 Task: Create a due date automation trigger when advanced on, on the tuesday after a card is due add dates starting in less than 1 days at 11:00 AM.
Action: Mouse moved to (1069, 326)
Screenshot: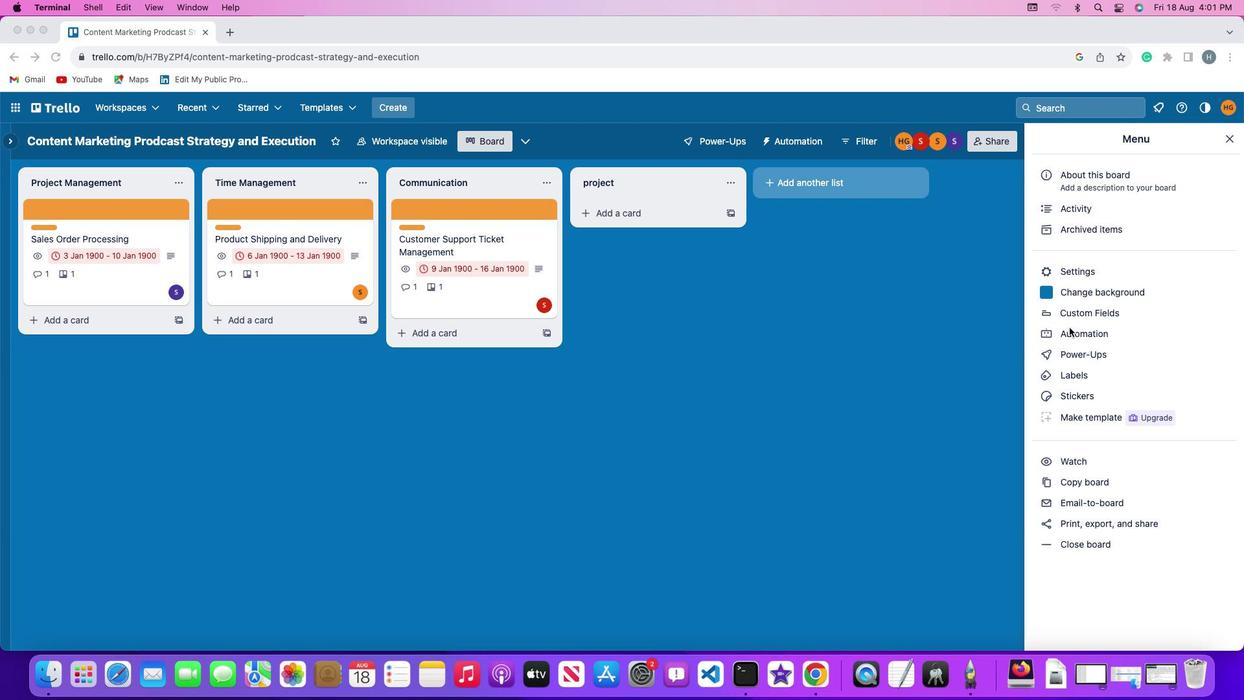 
Action: Mouse pressed left at (1069, 326)
Screenshot: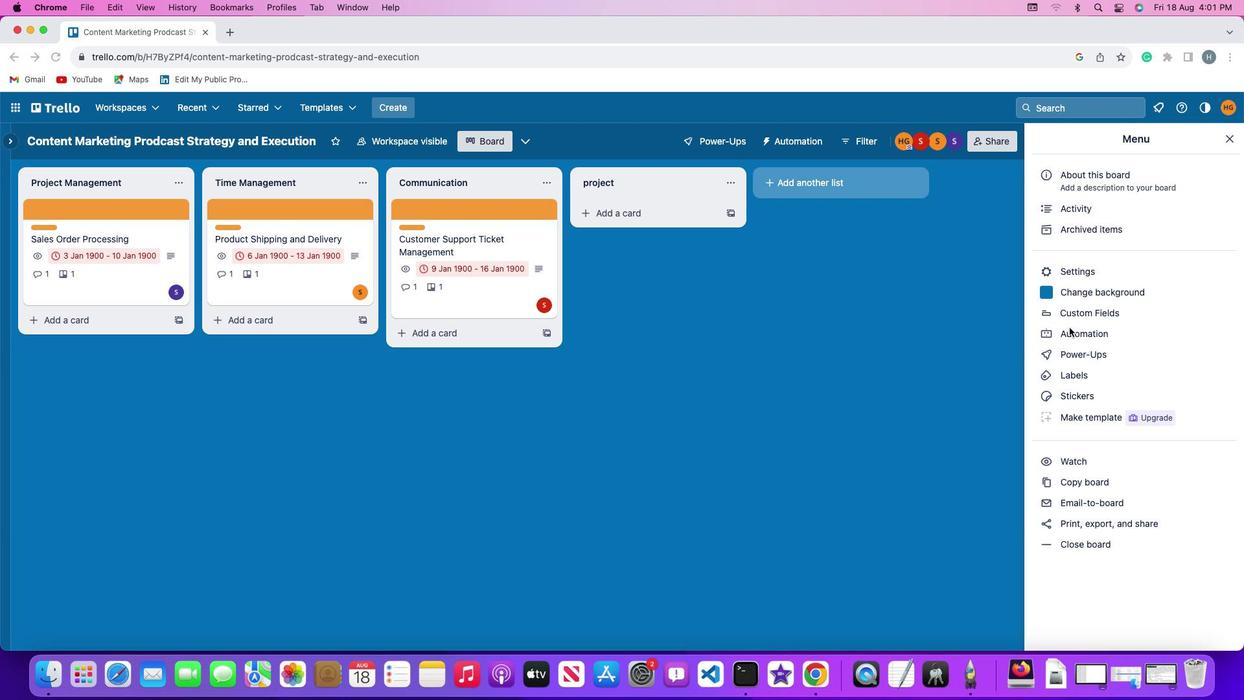 
Action: Mouse pressed left at (1069, 326)
Screenshot: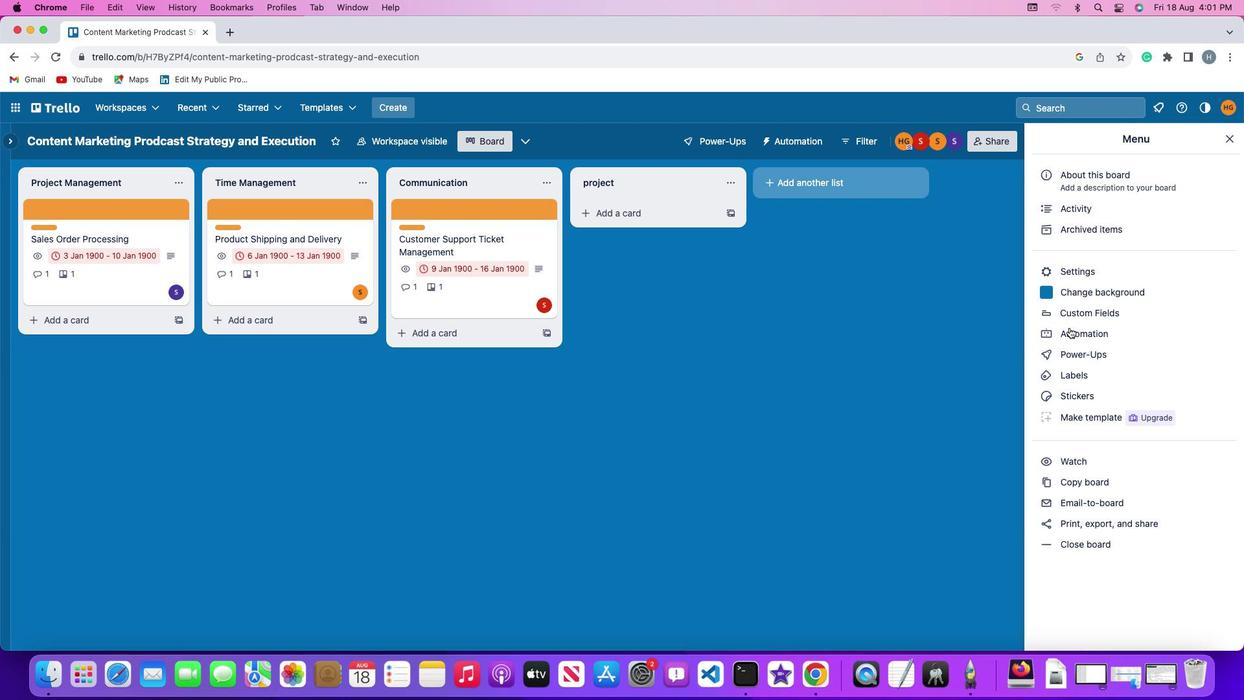
Action: Mouse moved to (66, 306)
Screenshot: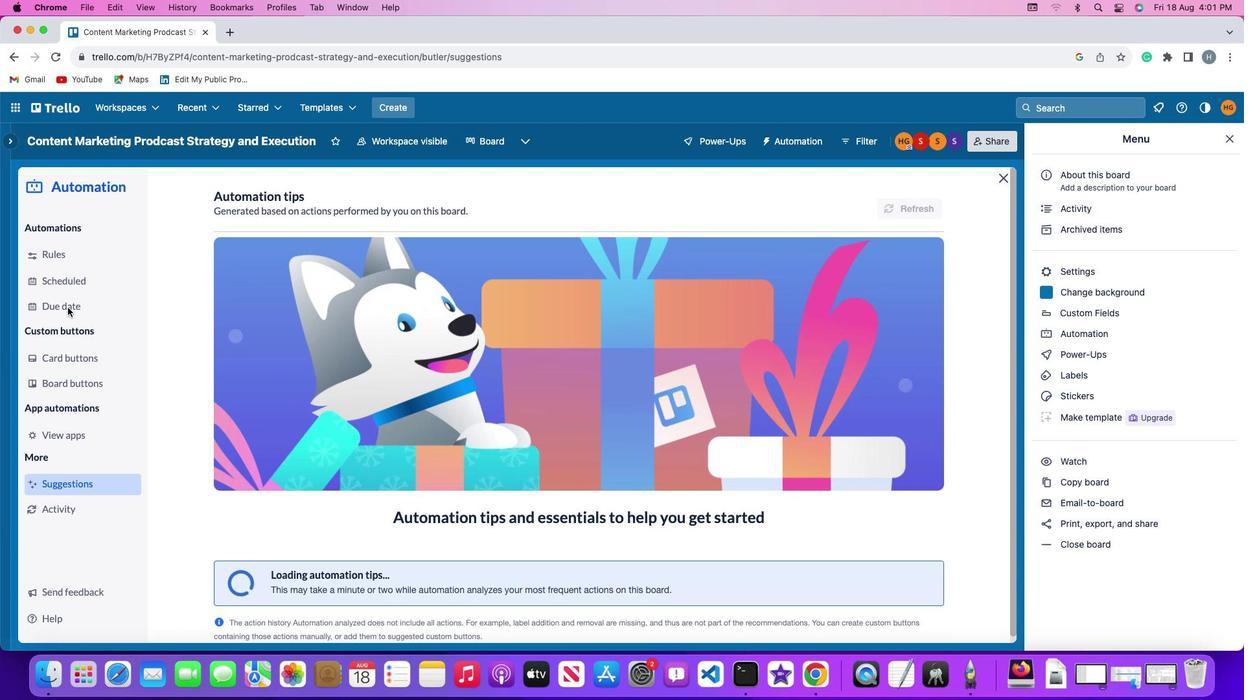 
Action: Mouse pressed left at (66, 306)
Screenshot: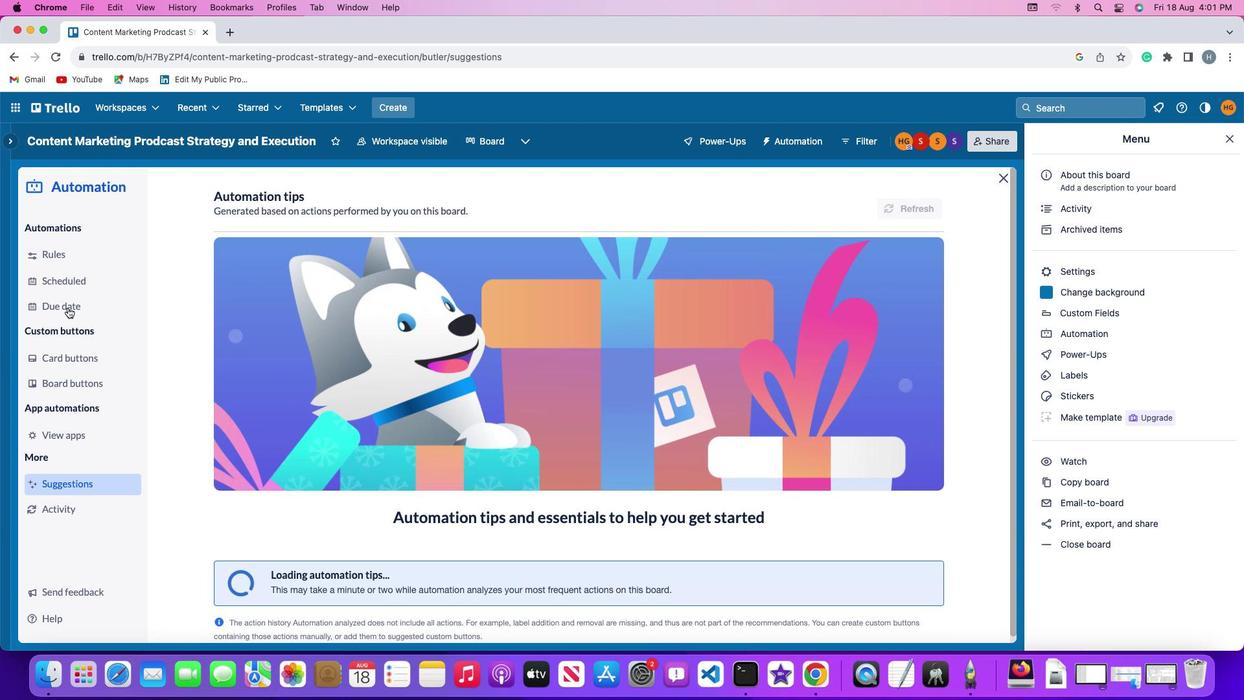
Action: Mouse moved to (863, 198)
Screenshot: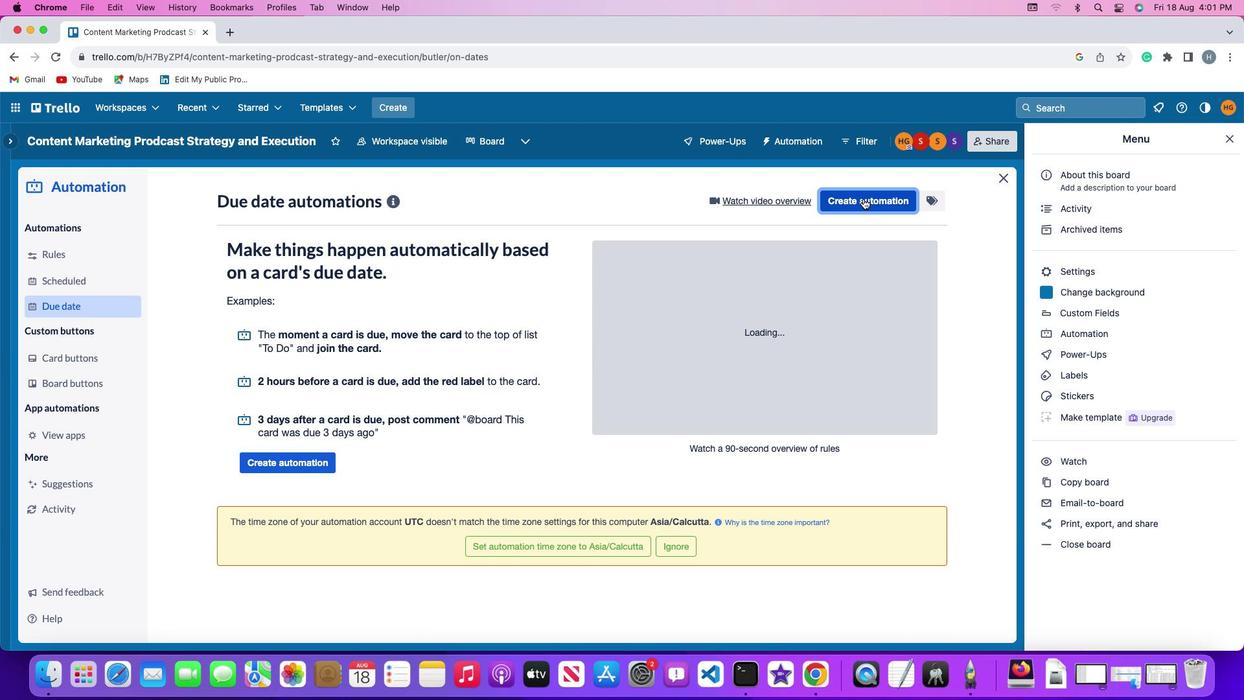
Action: Mouse pressed left at (863, 198)
Screenshot: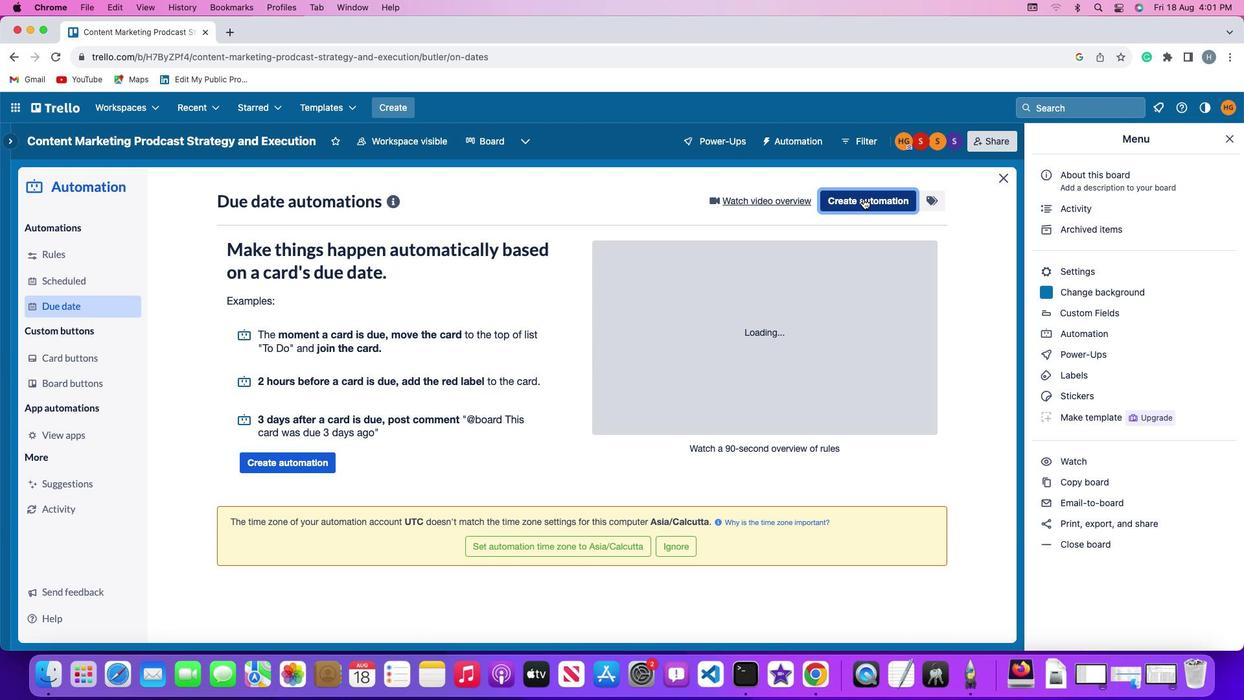 
Action: Mouse moved to (237, 322)
Screenshot: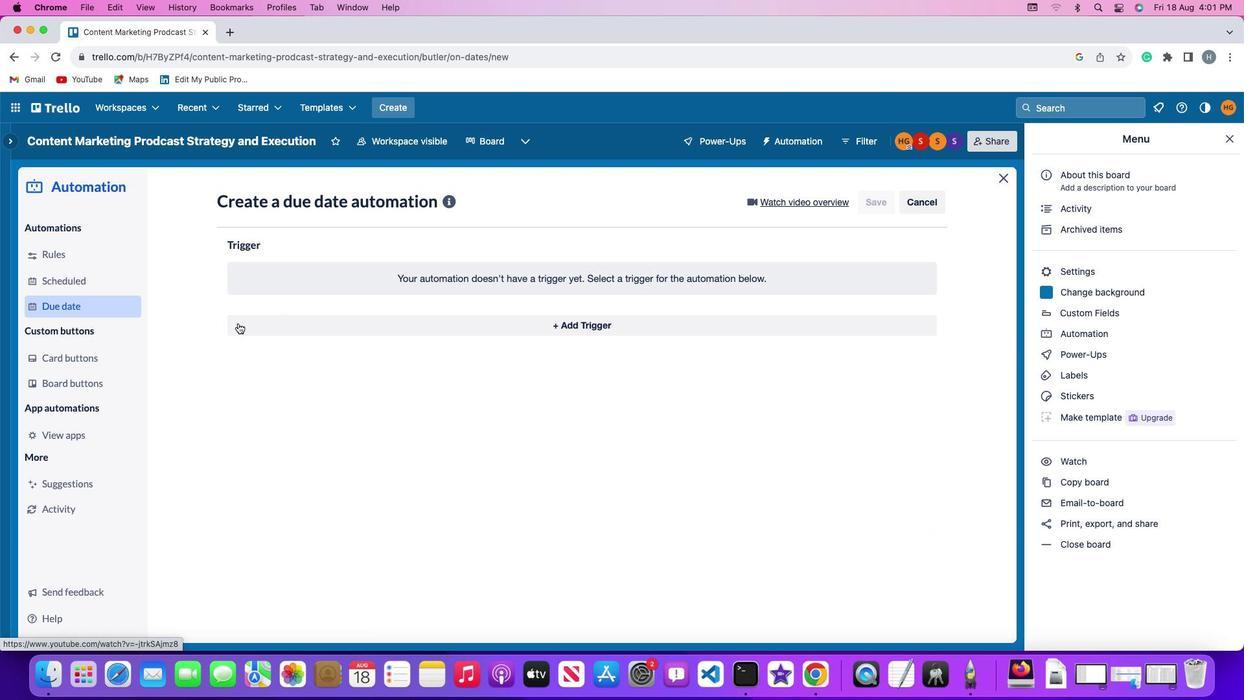 
Action: Mouse pressed left at (237, 322)
Screenshot: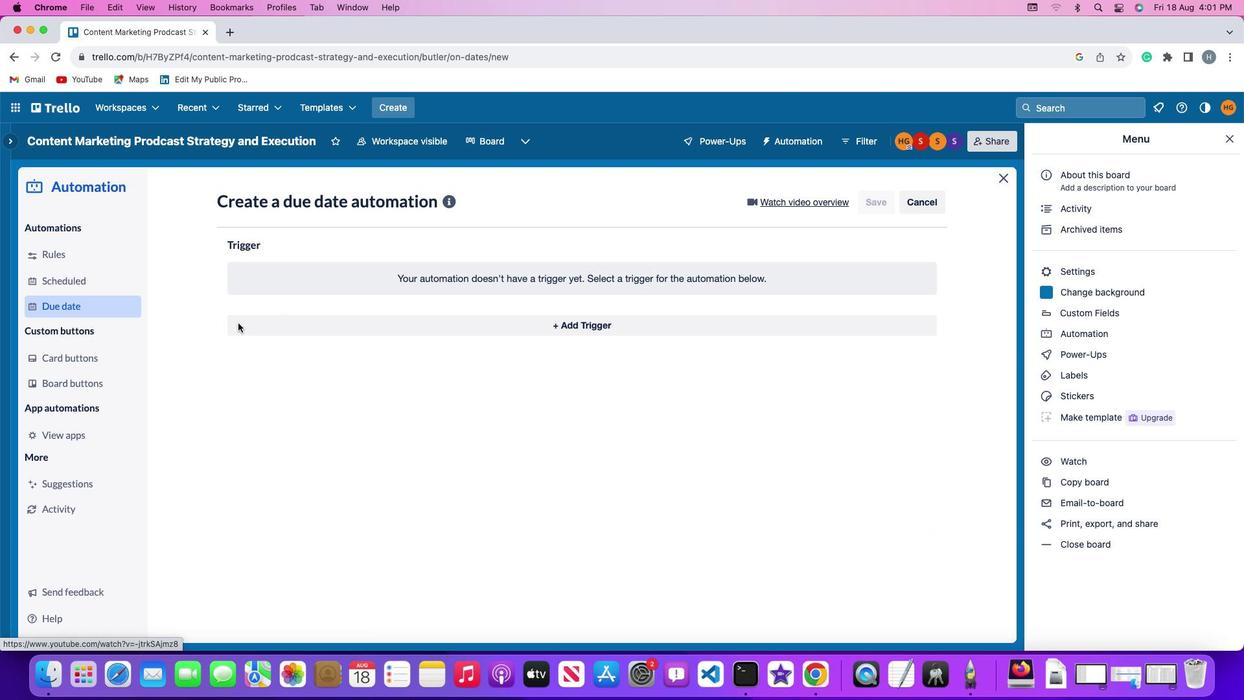 
Action: Mouse moved to (278, 565)
Screenshot: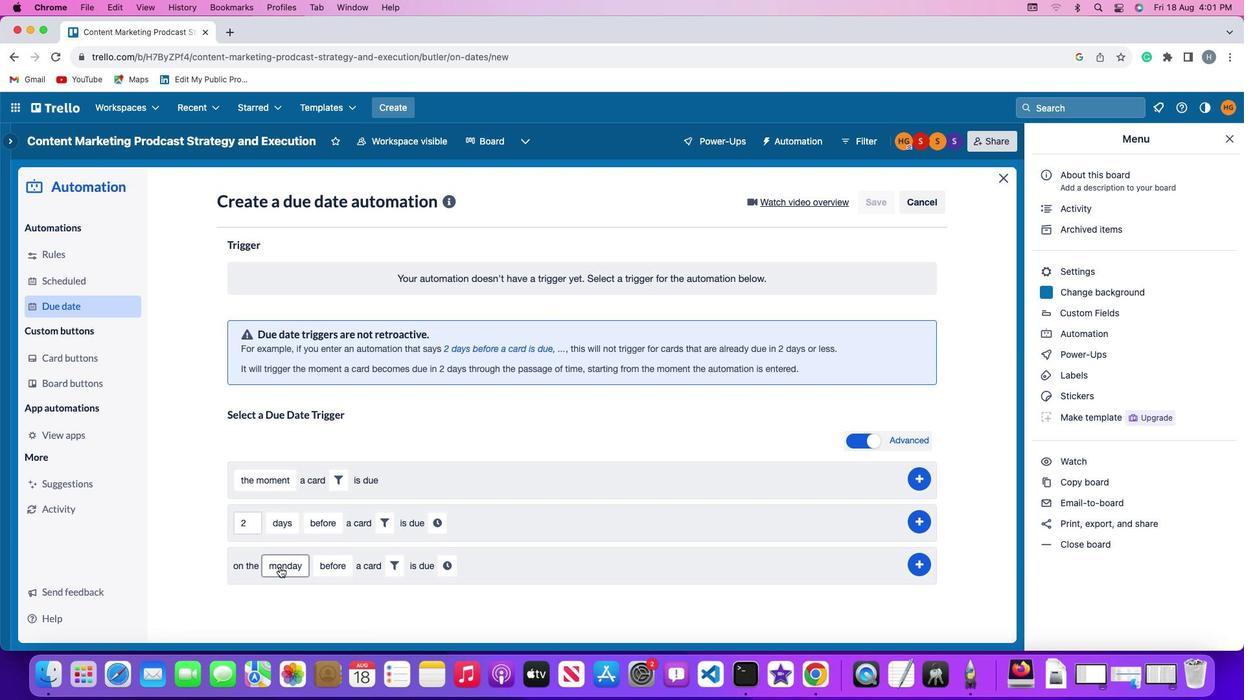 
Action: Mouse pressed left at (278, 565)
Screenshot: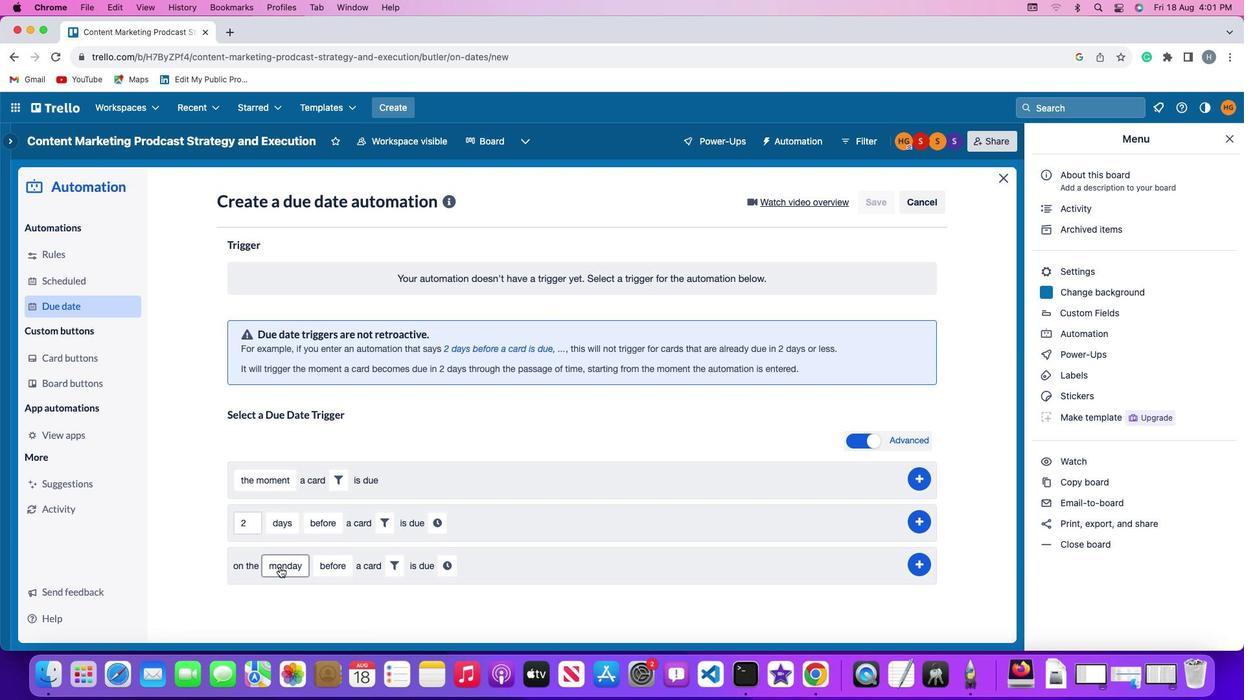 
Action: Mouse moved to (315, 410)
Screenshot: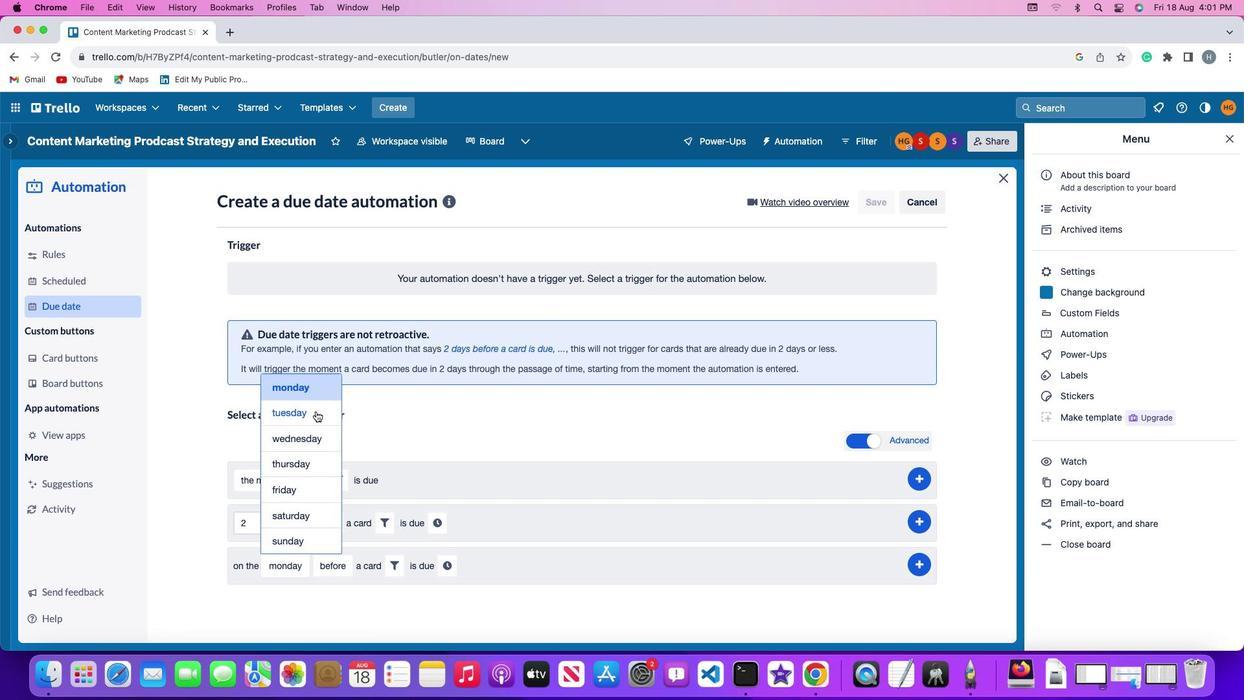 
Action: Mouse pressed left at (315, 410)
Screenshot: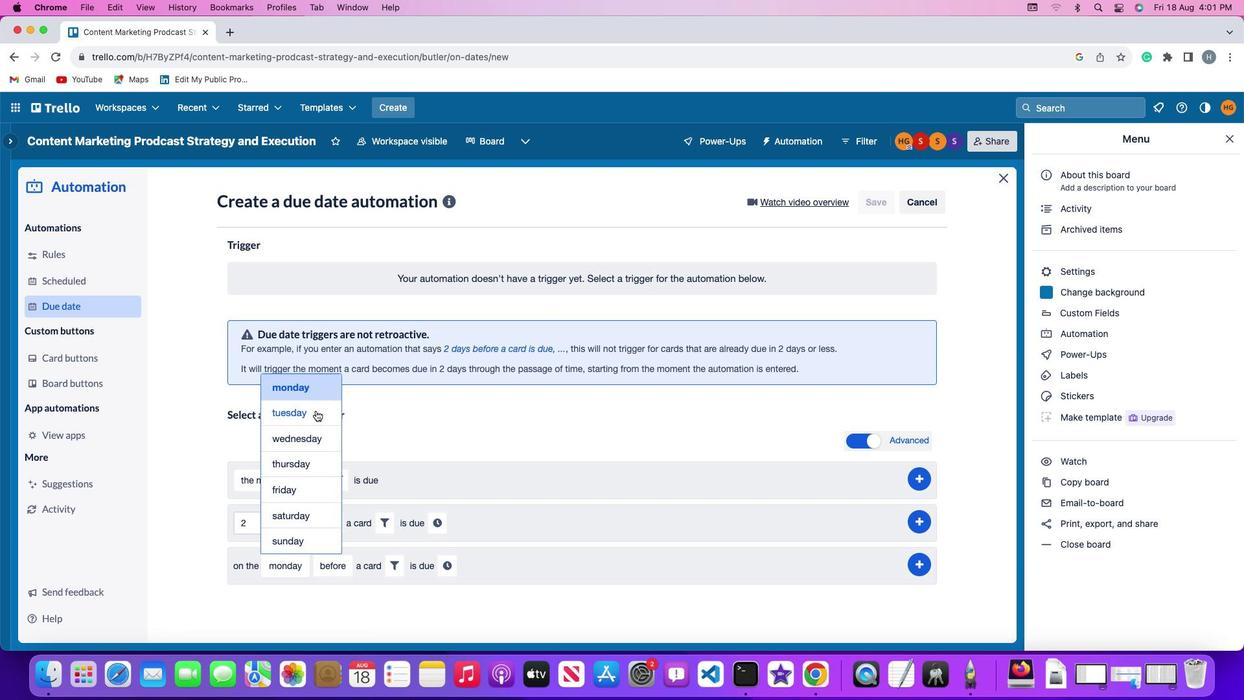 
Action: Mouse moved to (329, 567)
Screenshot: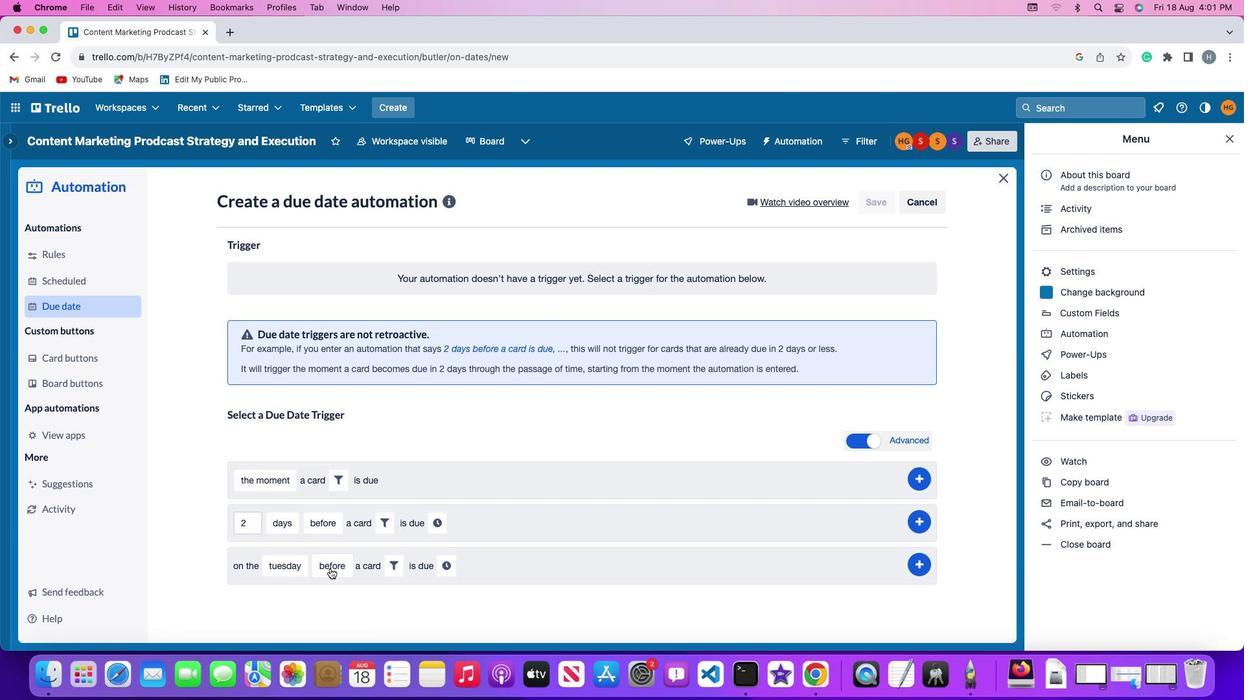 
Action: Mouse pressed left at (329, 567)
Screenshot: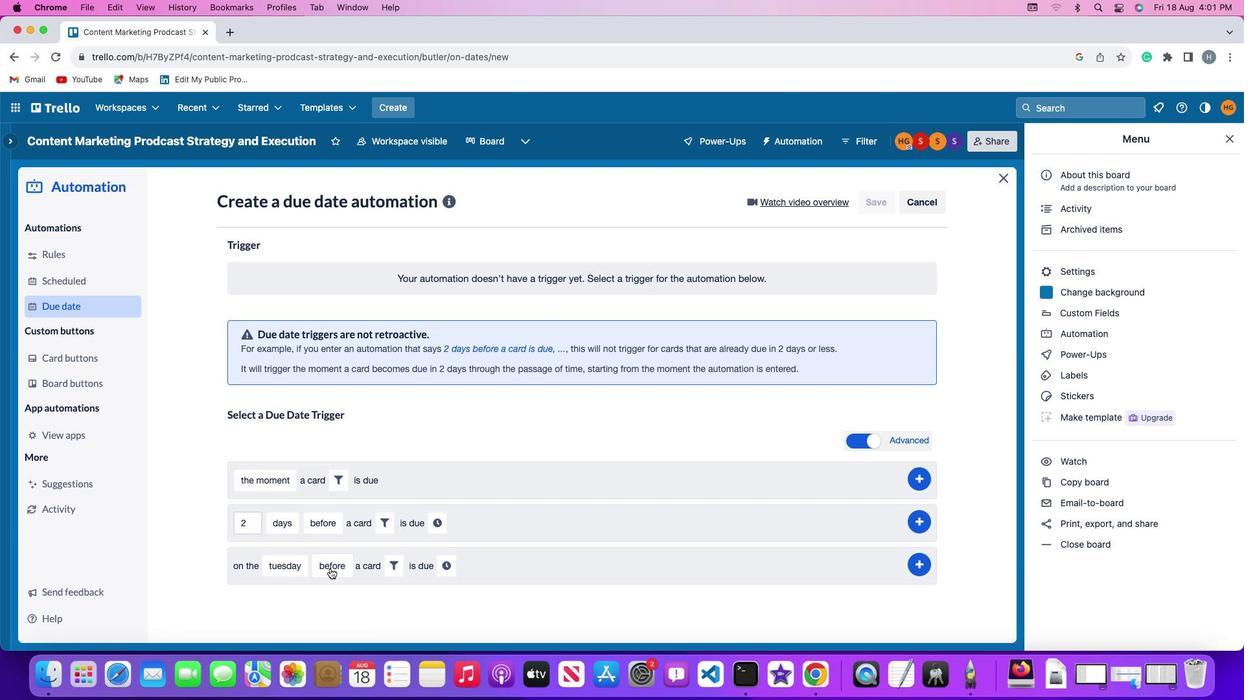 
Action: Mouse moved to (350, 490)
Screenshot: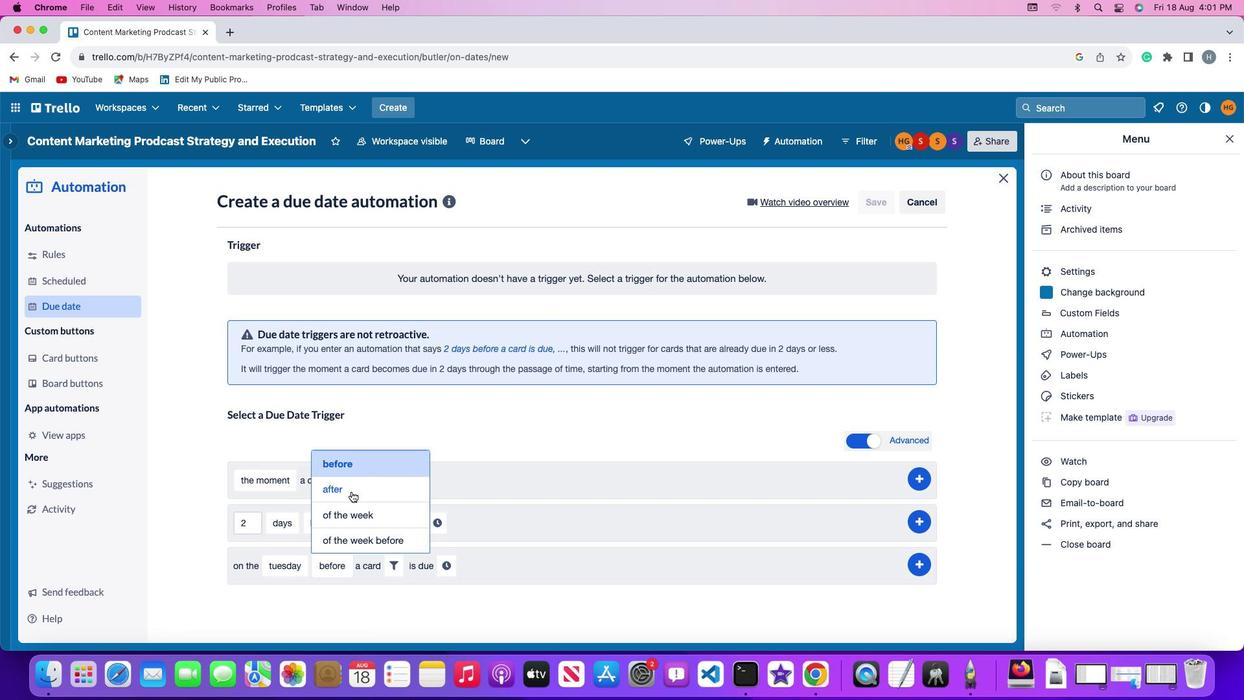 
Action: Mouse pressed left at (350, 490)
Screenshot: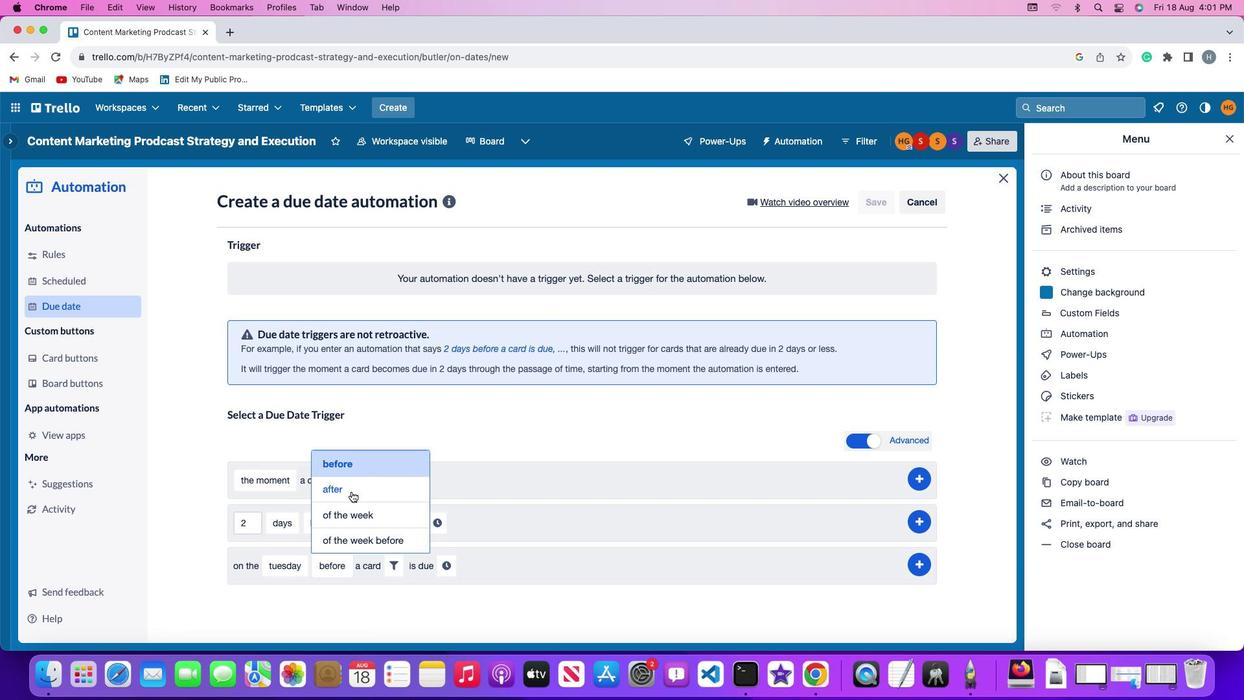 
Action: Mouse moved to (390, 573)
Screenshot: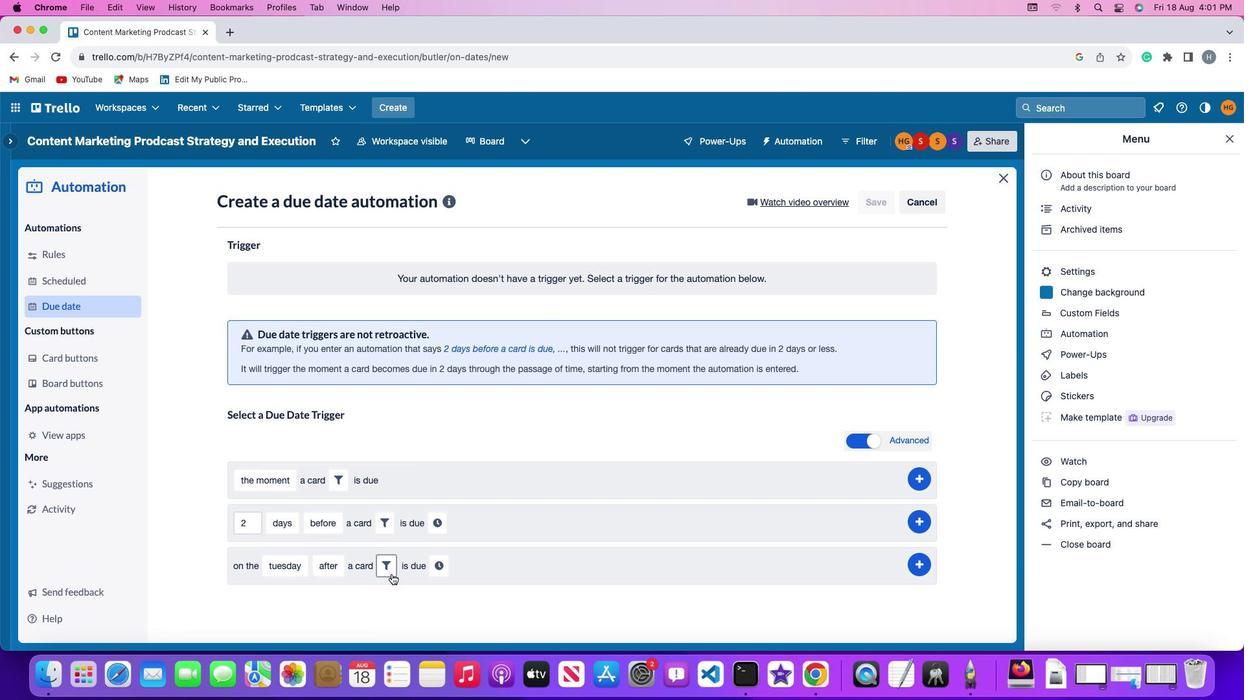 
Action: Mouse pressed left at (390, 573)
Screenshot: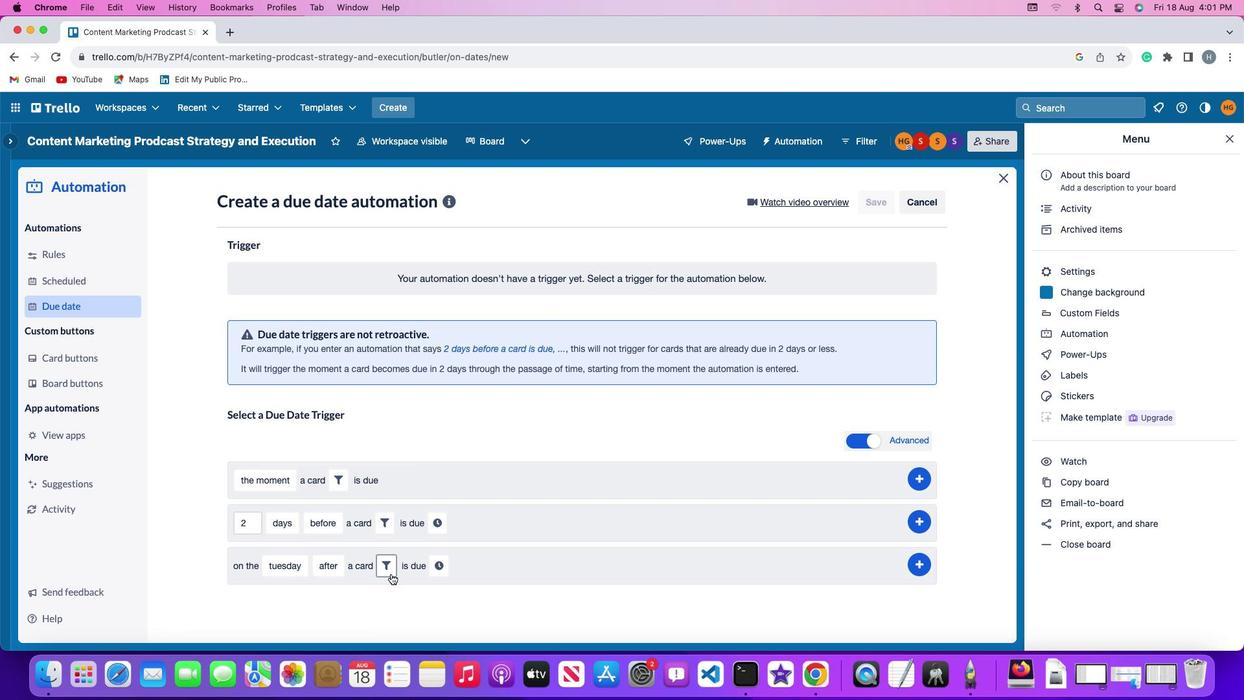 
Action: Mouse moved to (473, 606)
Screenshot: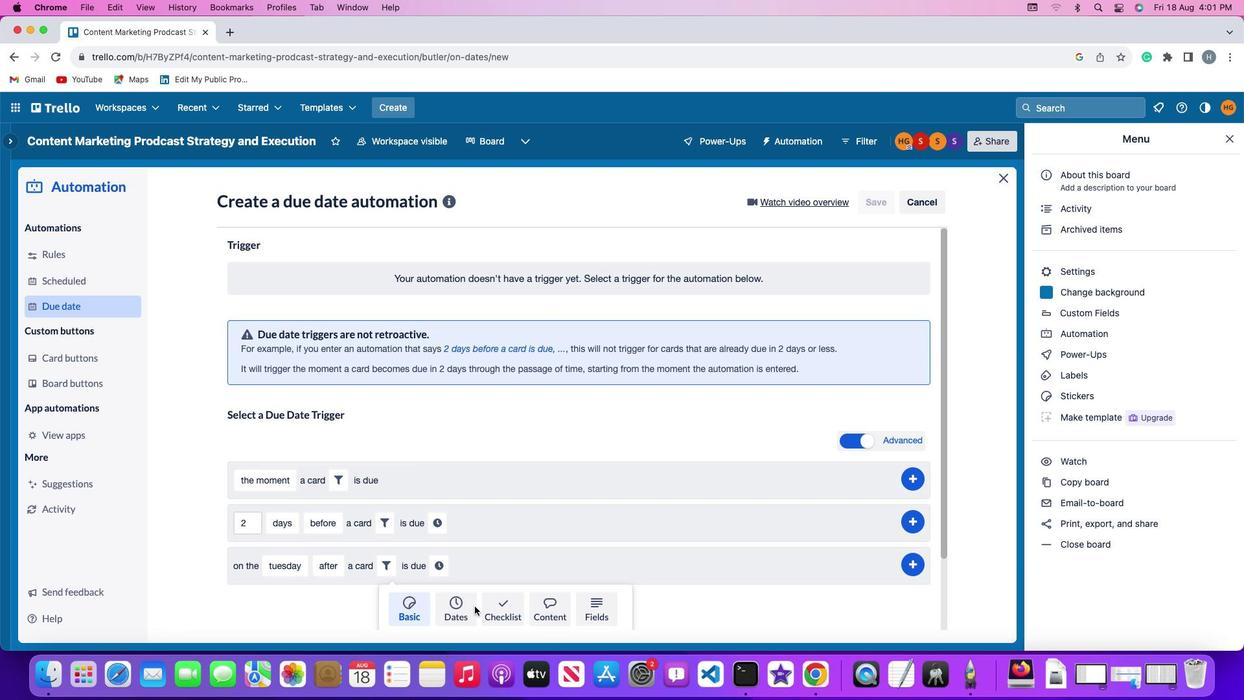 
Action: Mouse pressed left at (473, 606)
Screenshot: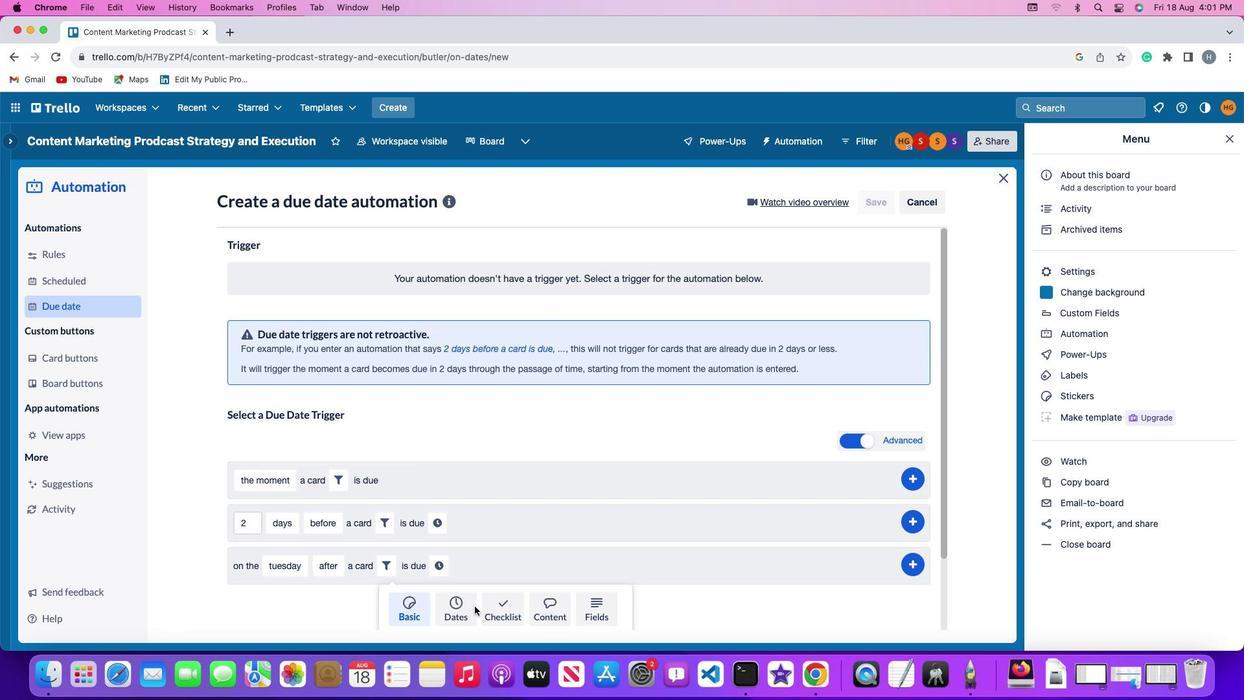 
Action: Mouse moved to (352, 604)
Screenshot: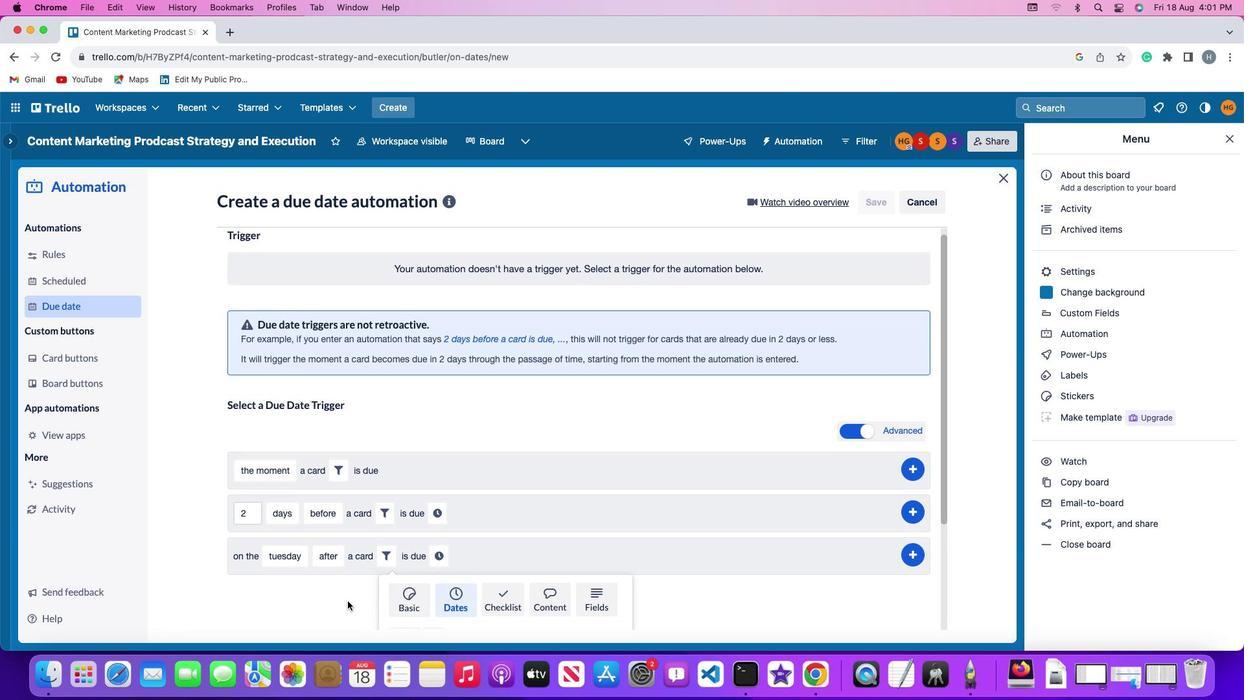 
Action: Mouse scrolled (352, 604) with delta (0, 0)
Screenshot: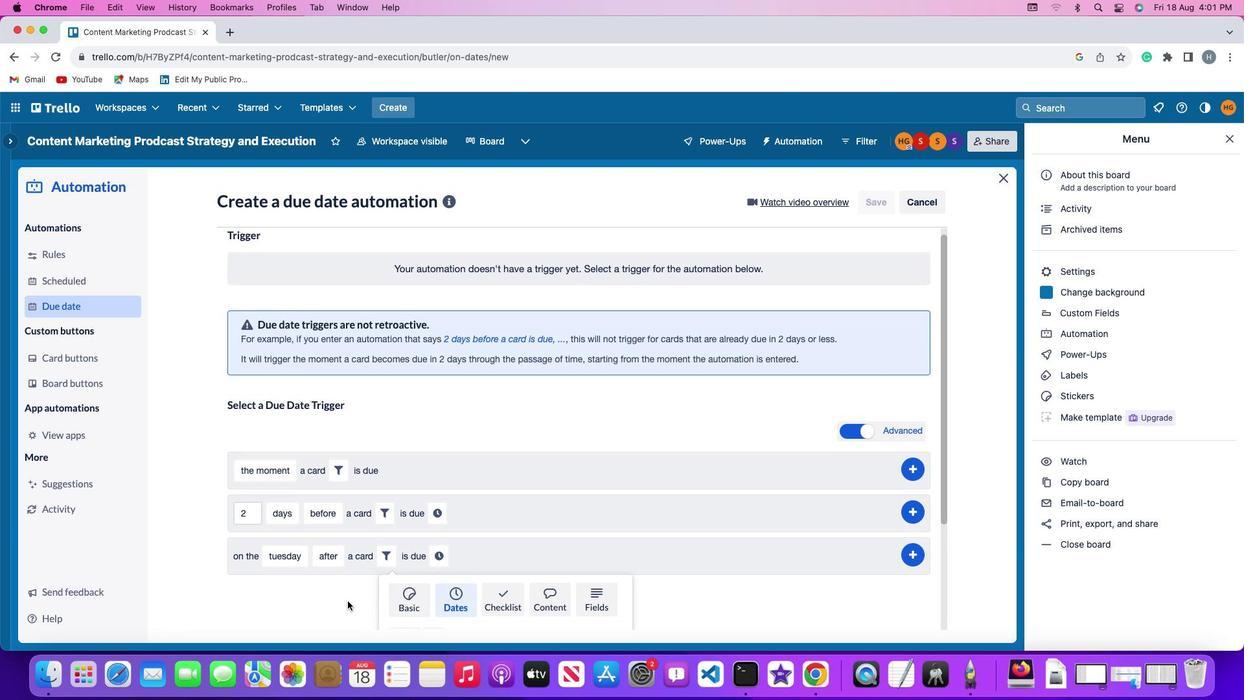 
Action: Mouse moved to (350, 604)
Screenshot: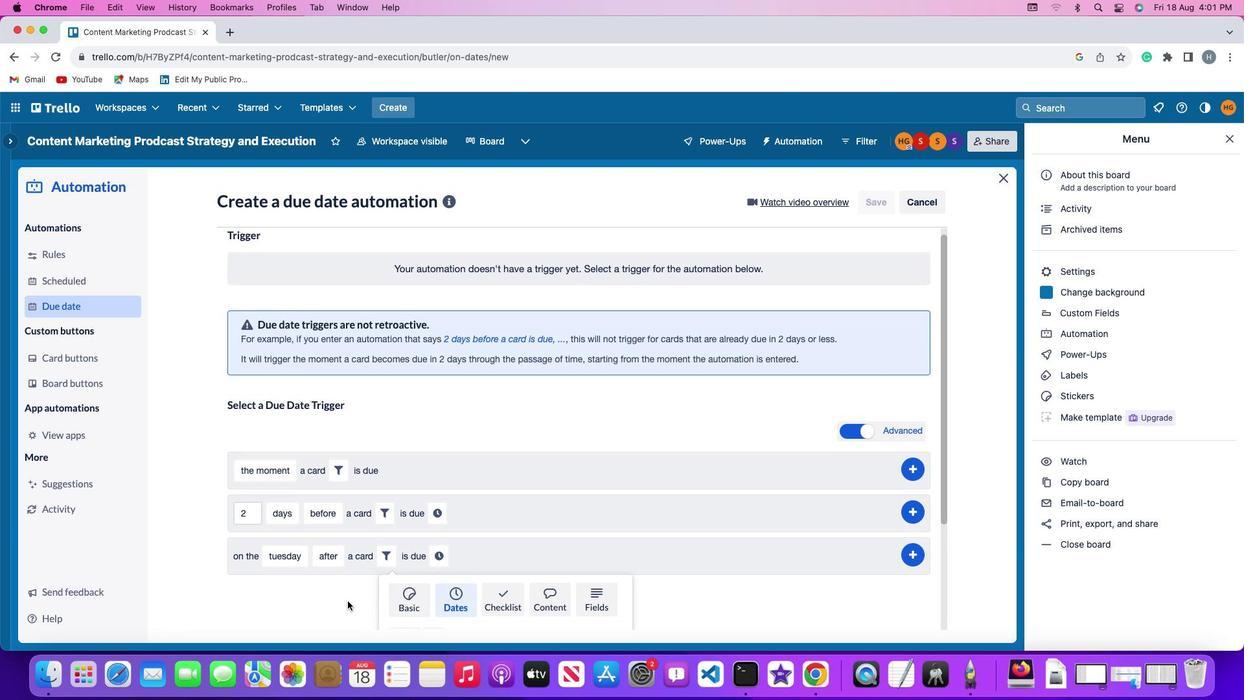 
Action: Mouse scrolled (350, 604) with delta (0, 0)
Screenshot: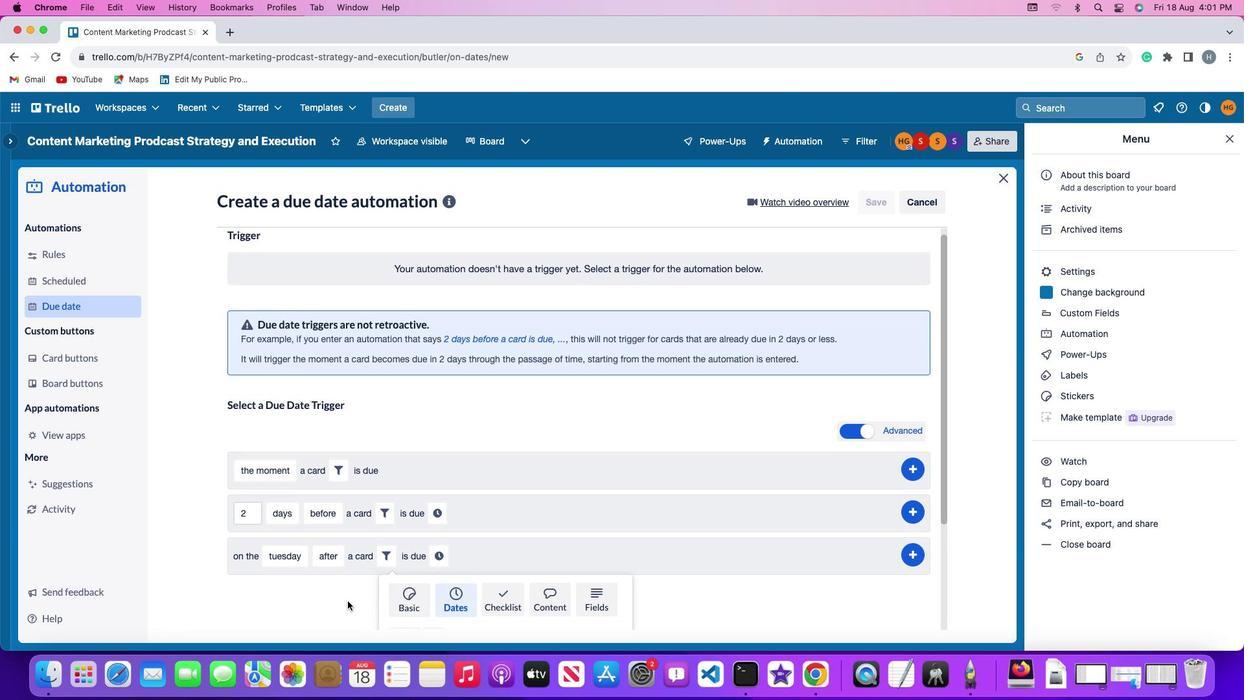 
Action: Mouse moved to (350, 604)
Screenshot: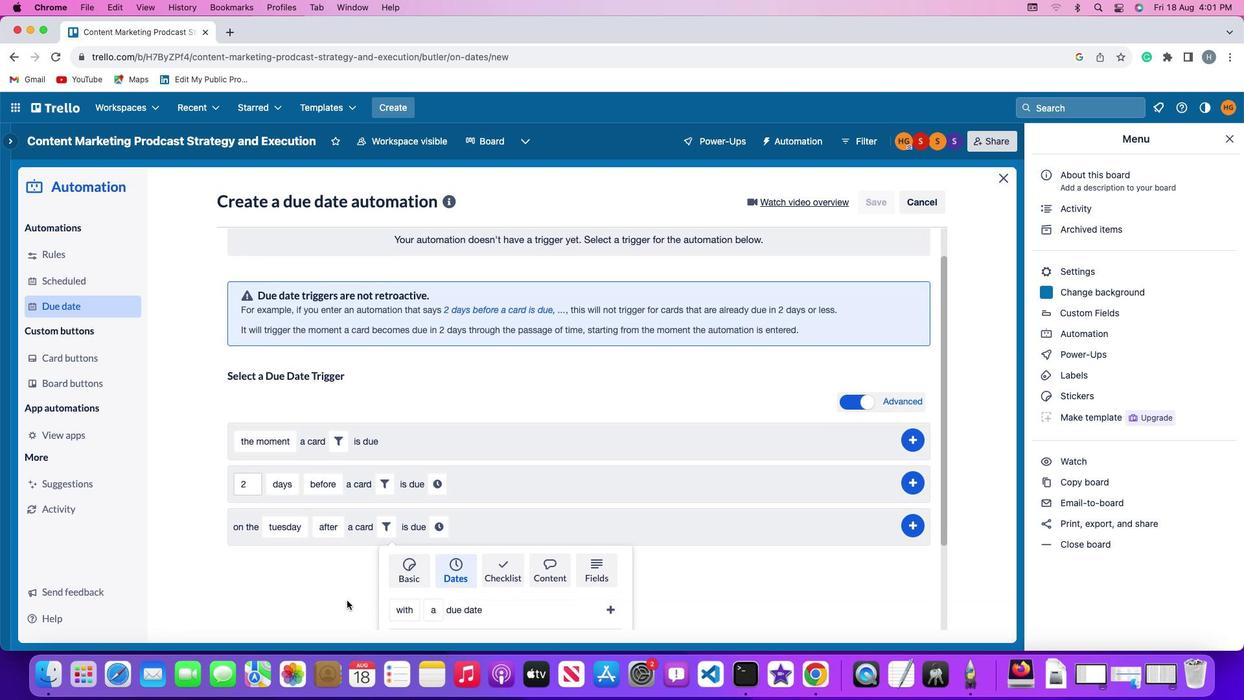 
Action: Mouse scrolled (350, 604) with delta (0, -2)
Screenshot: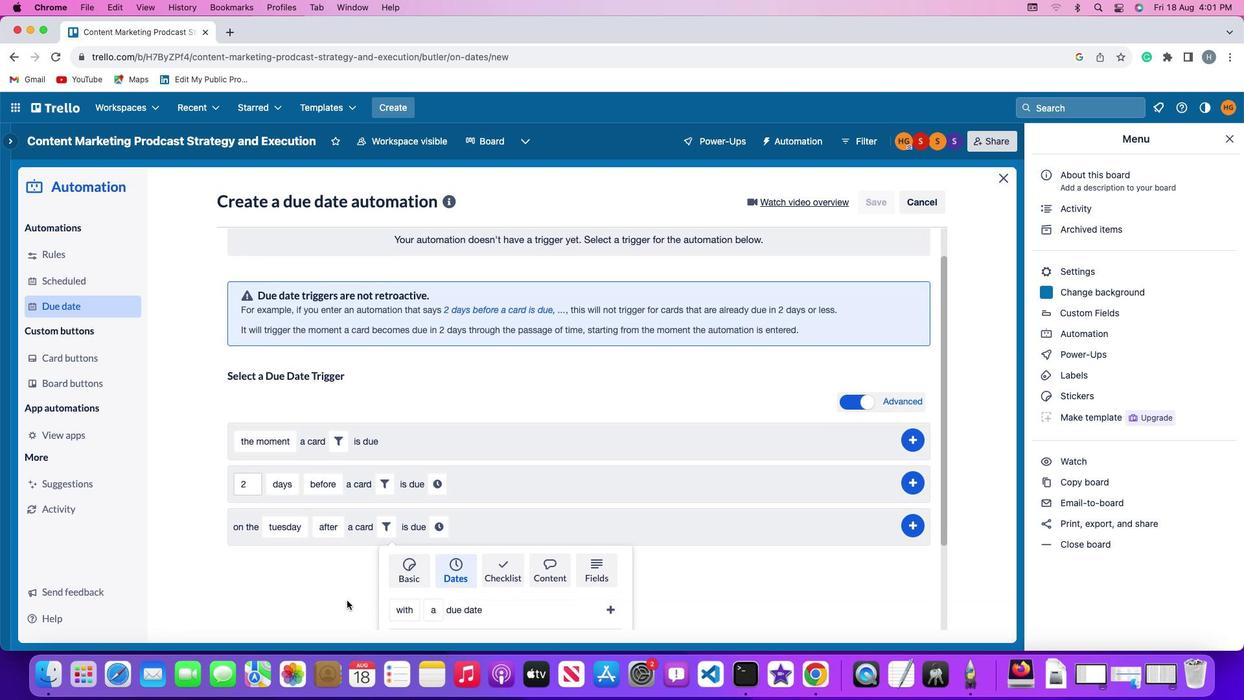 
Action: Mouse moved to (349, 602)
Screenshot: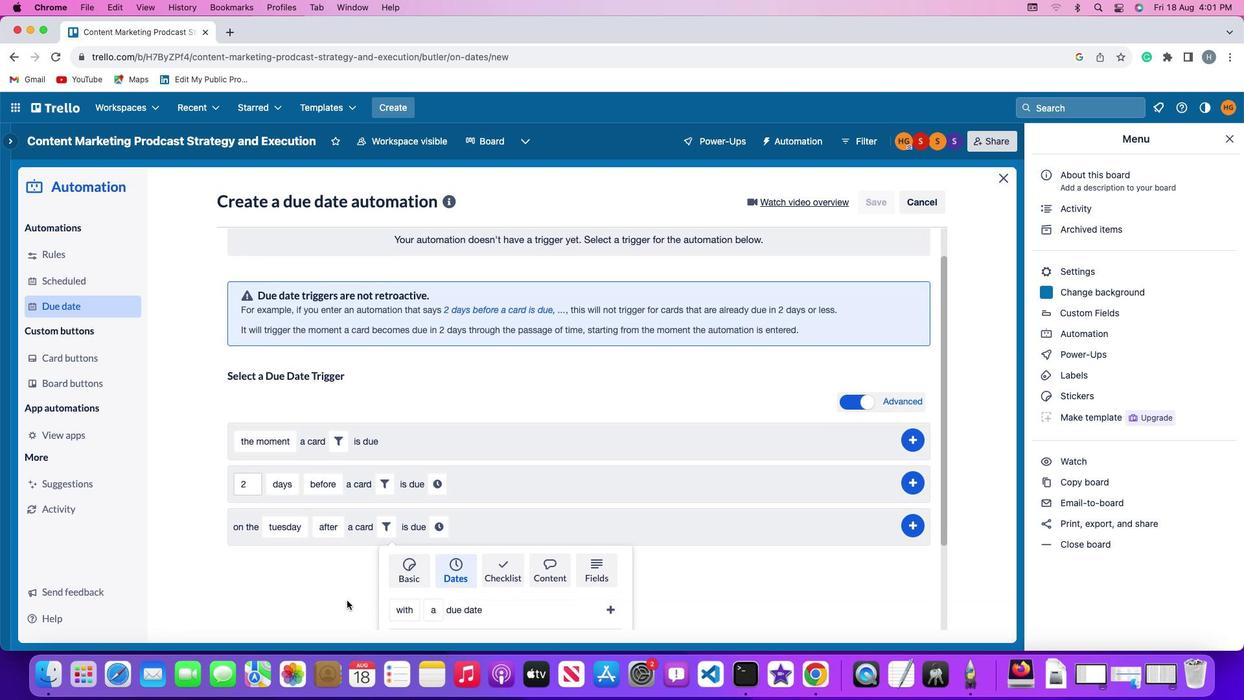 
Action: Mouse scrolled (349, 602) with delta (0, -3)
Screenshot: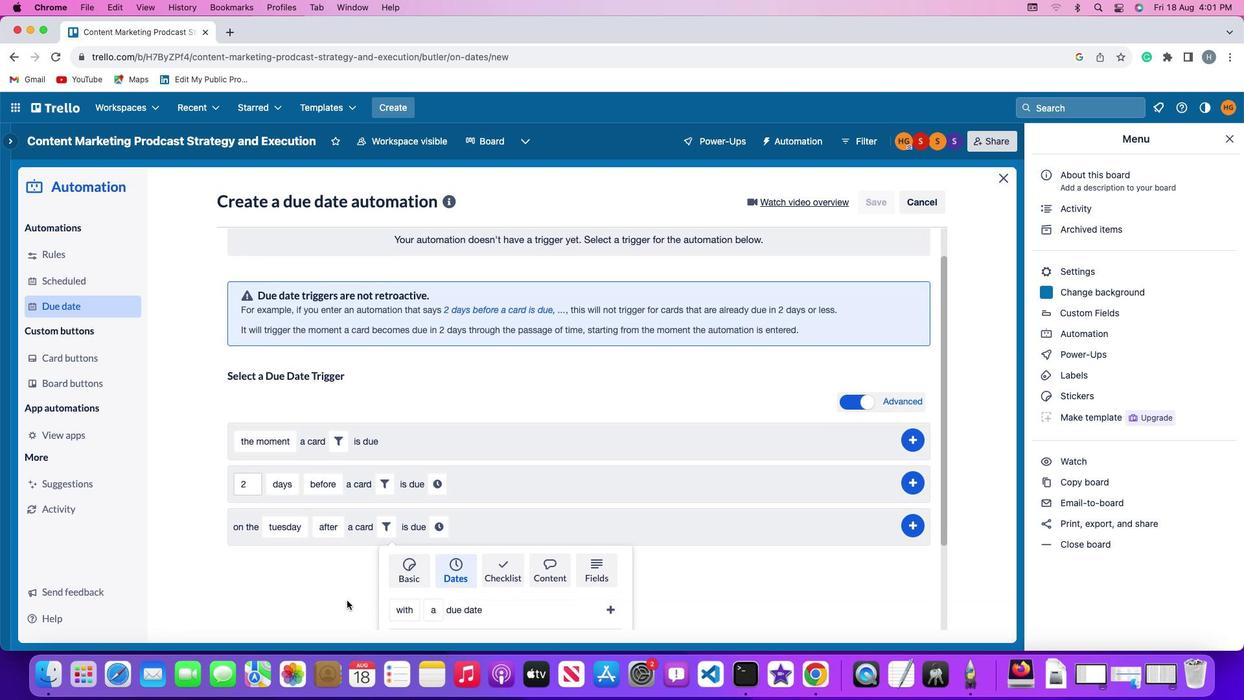 
Action: Mouse moved to (347, 600)
Screenshot: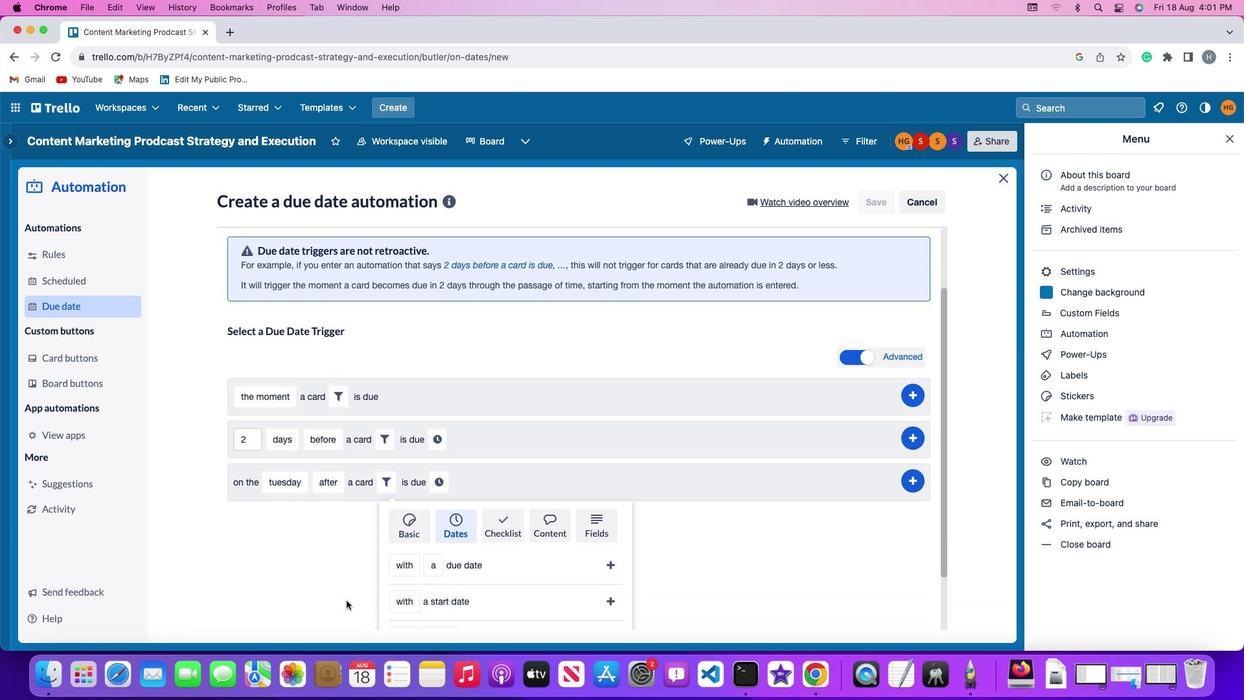 
Action: Mouse scrolled (347, 600) with delta (0, -3)
Screenshot: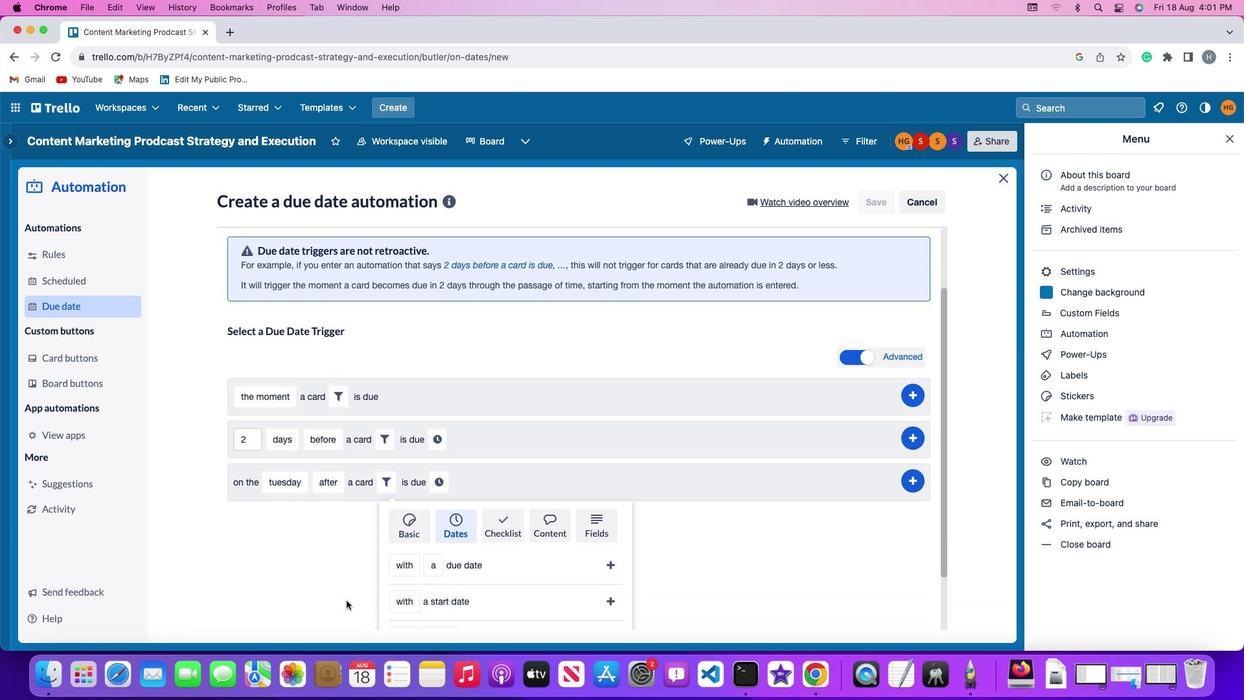 
Action: Mouse moved to (344, 597)
Screenshot: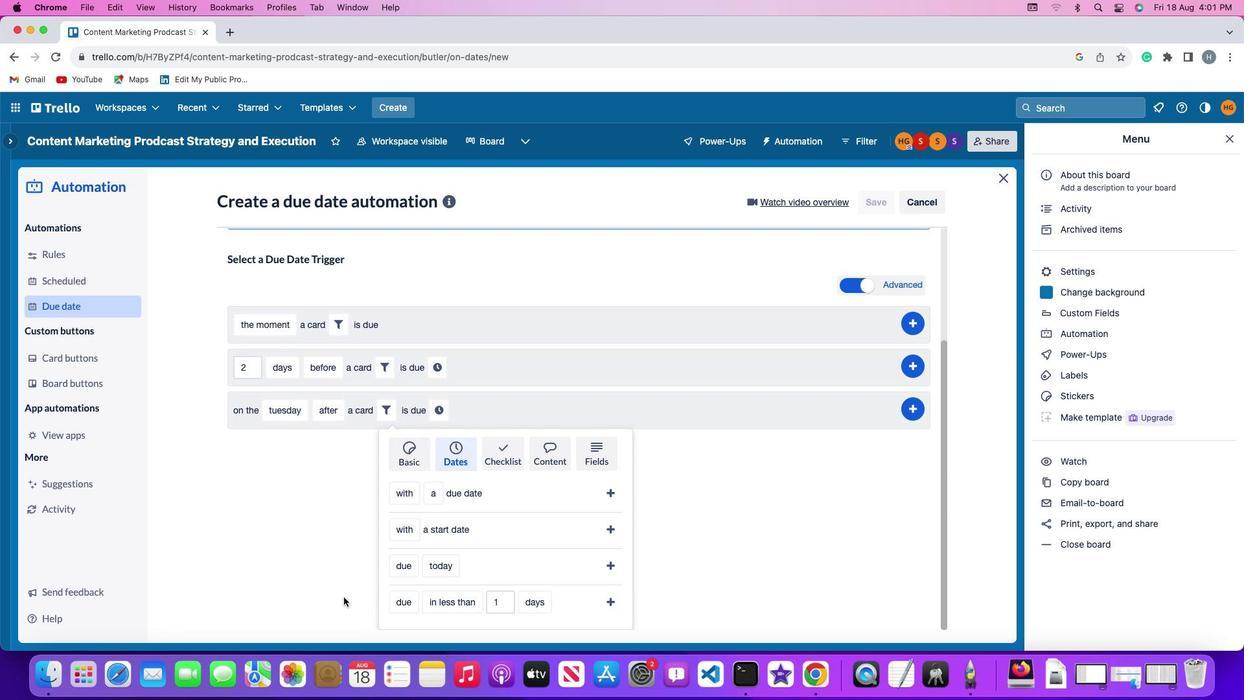 
Action: Mouse scrolled (344, 597) with delta (0, 0)
Screenshot: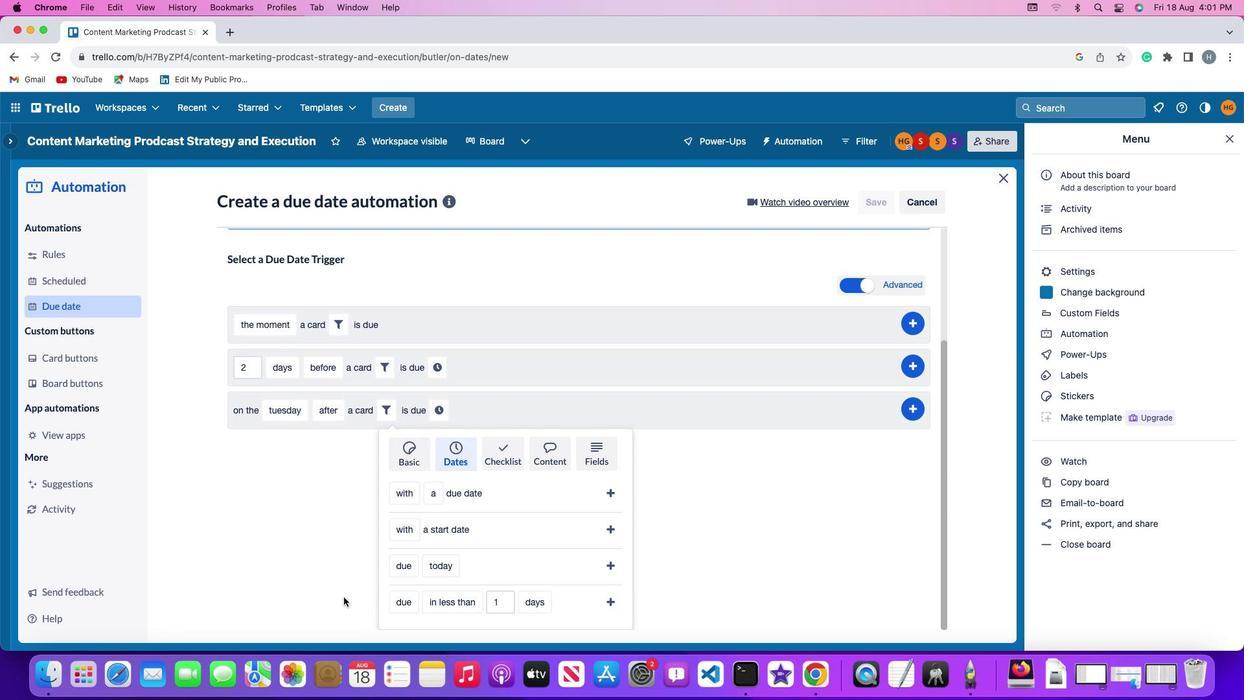 
Action: Mouse moved to (343, 597)
Screenshot: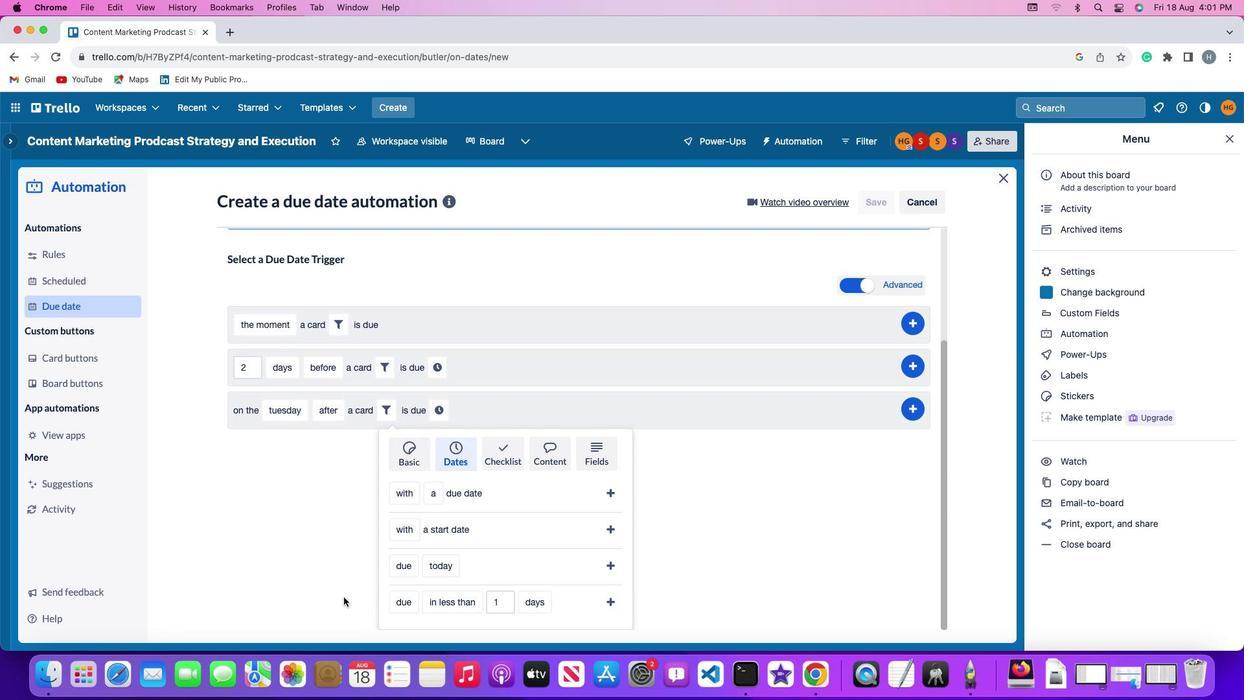 
Action: Mouse scrolled (343, 597) with delta (0, 0)
Screenshot: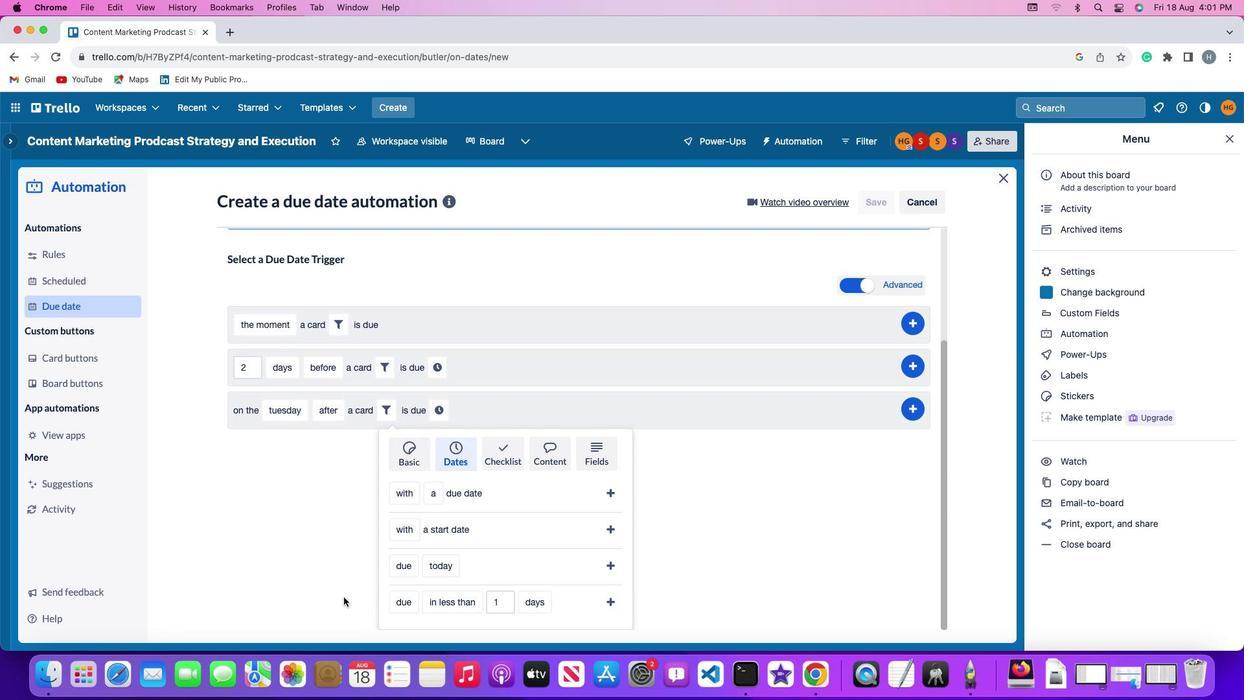
Action: Mouse scrolled (343, 597) with delta (0, -1)
Screenshot: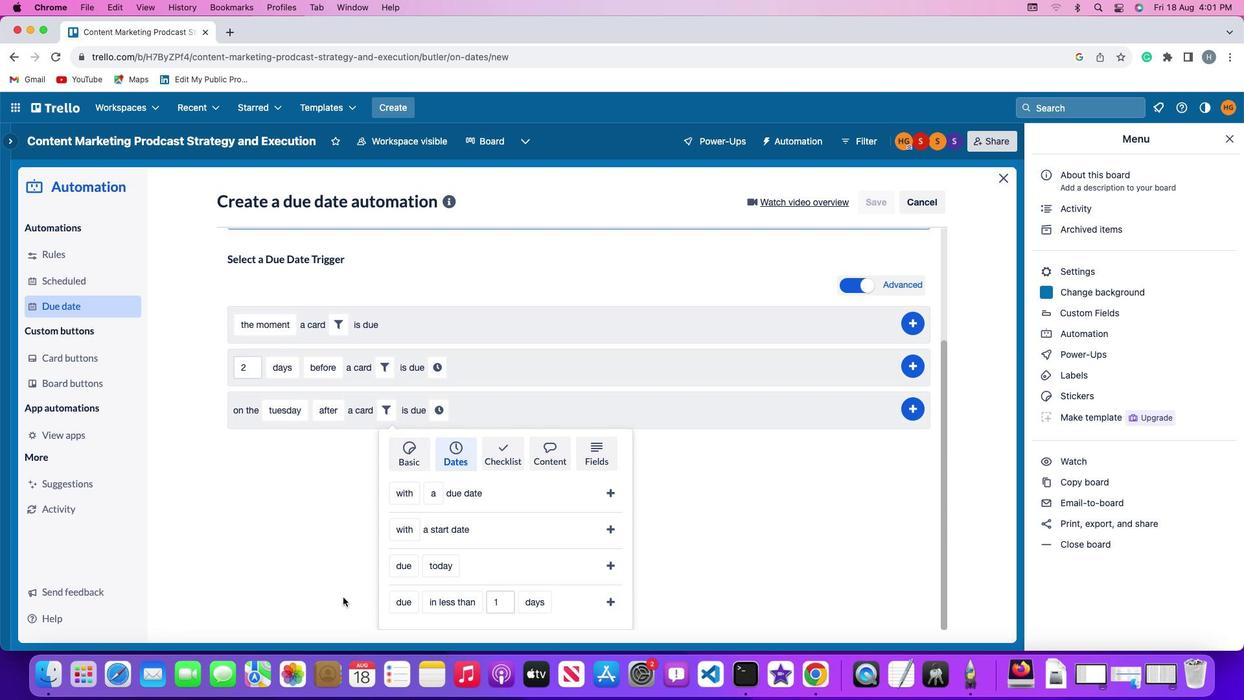 
Action: Mouse moved to (342, 597)
Screenshot: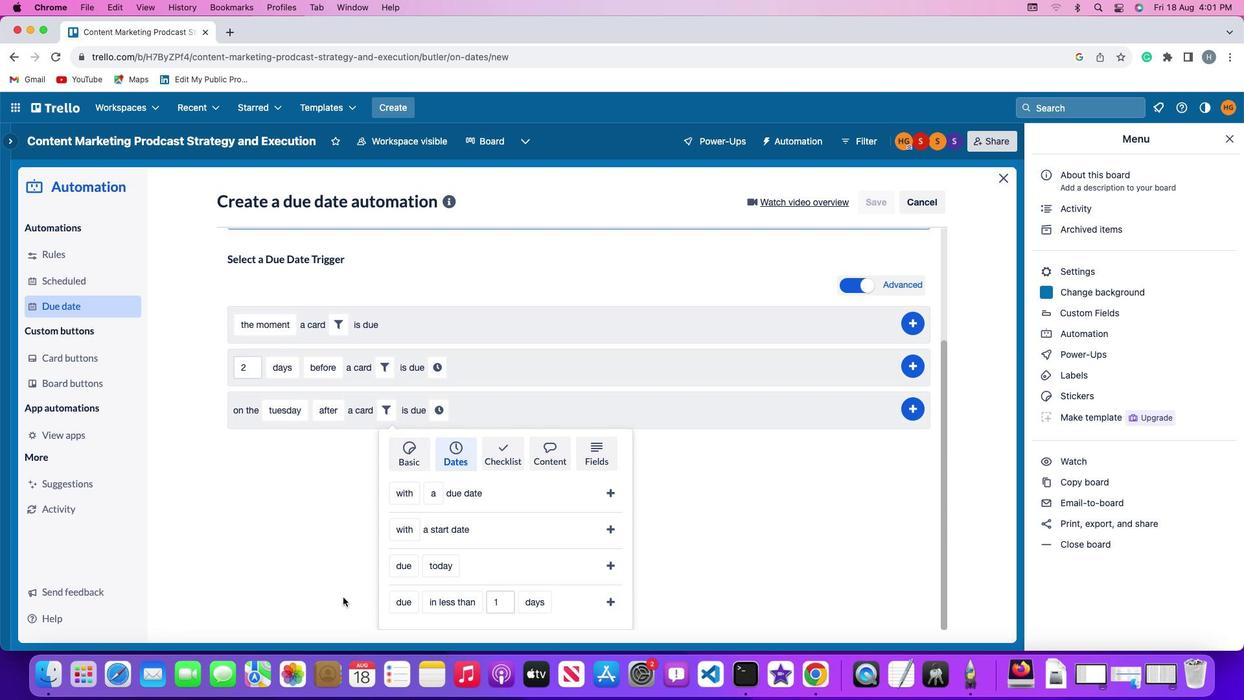 
Action: Mouse scrolled (342, 597) with delta (0, -3)
Screenshot: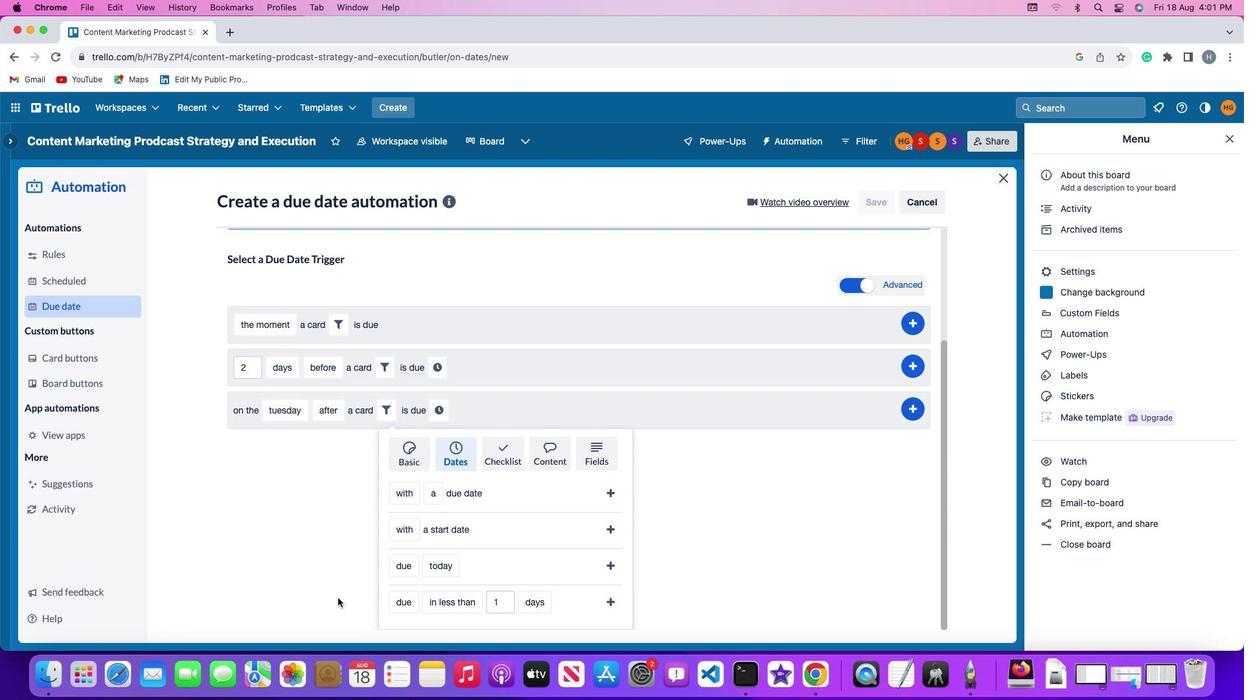 
Action: Mouse moved to (399, 610)
Screenshot: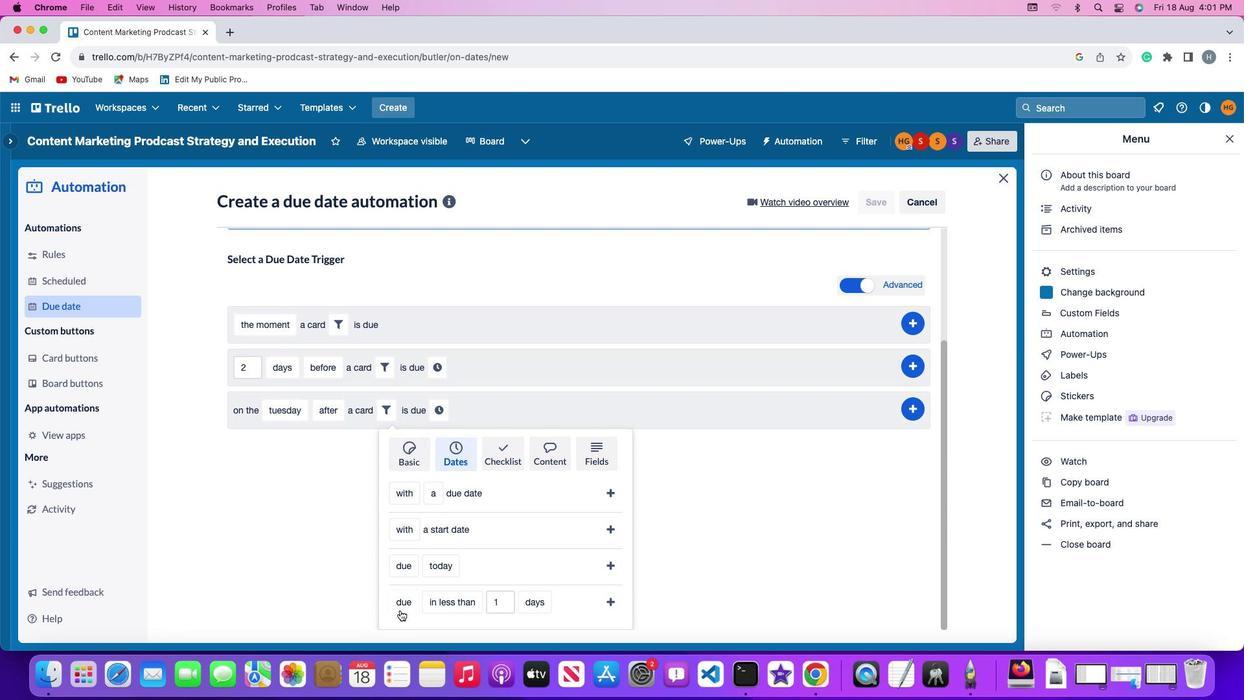 
Action: Mouse pressed left at (399, 610)
Screenshot: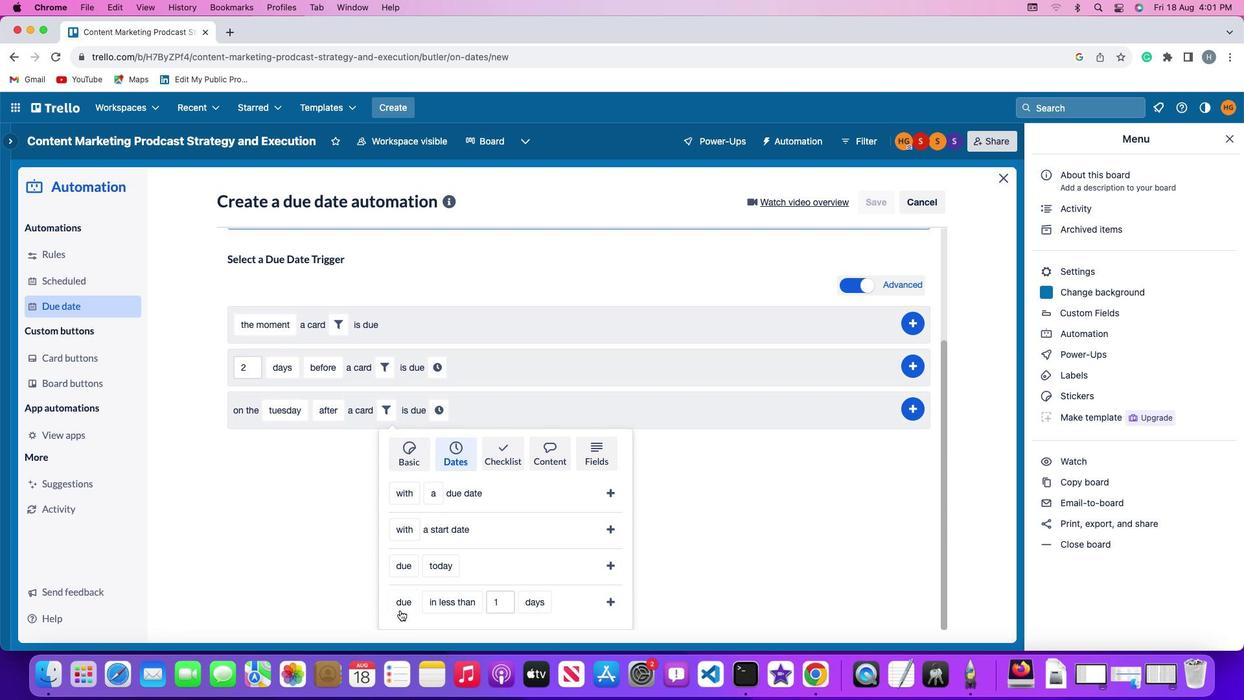 
Action: Mouse moved to (406, 578)
Screenshot: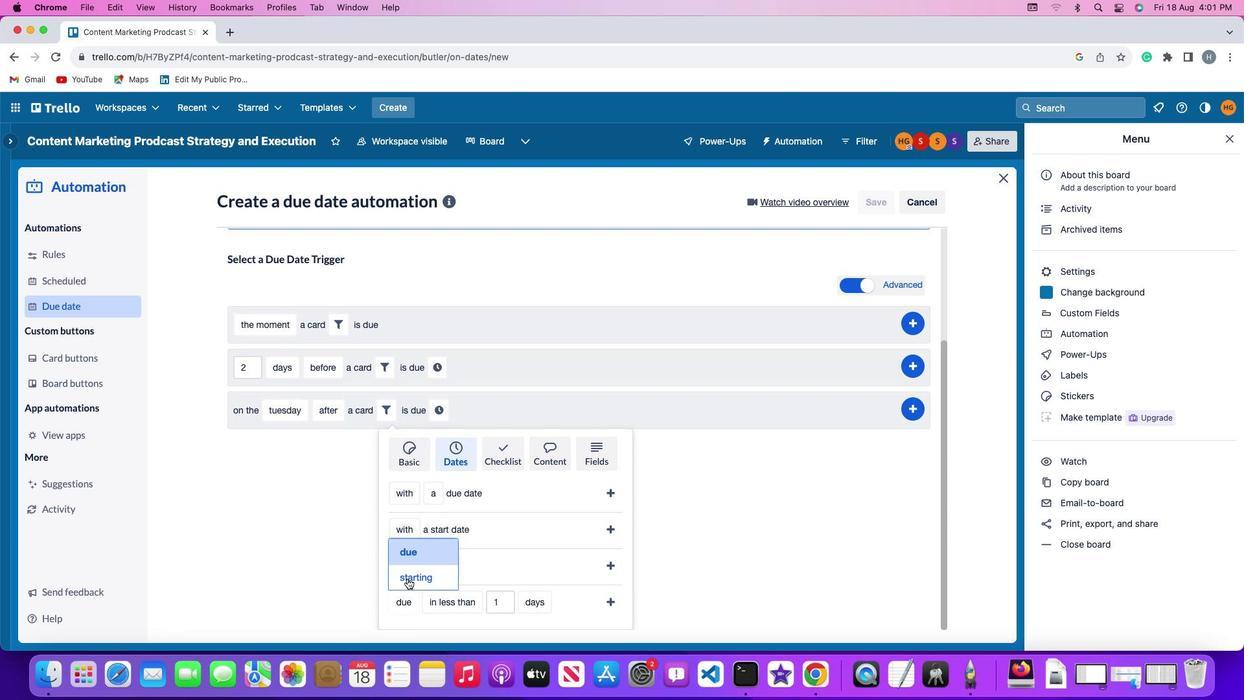 
Action: Mouse pressed left at (406, 578)
Screenshot: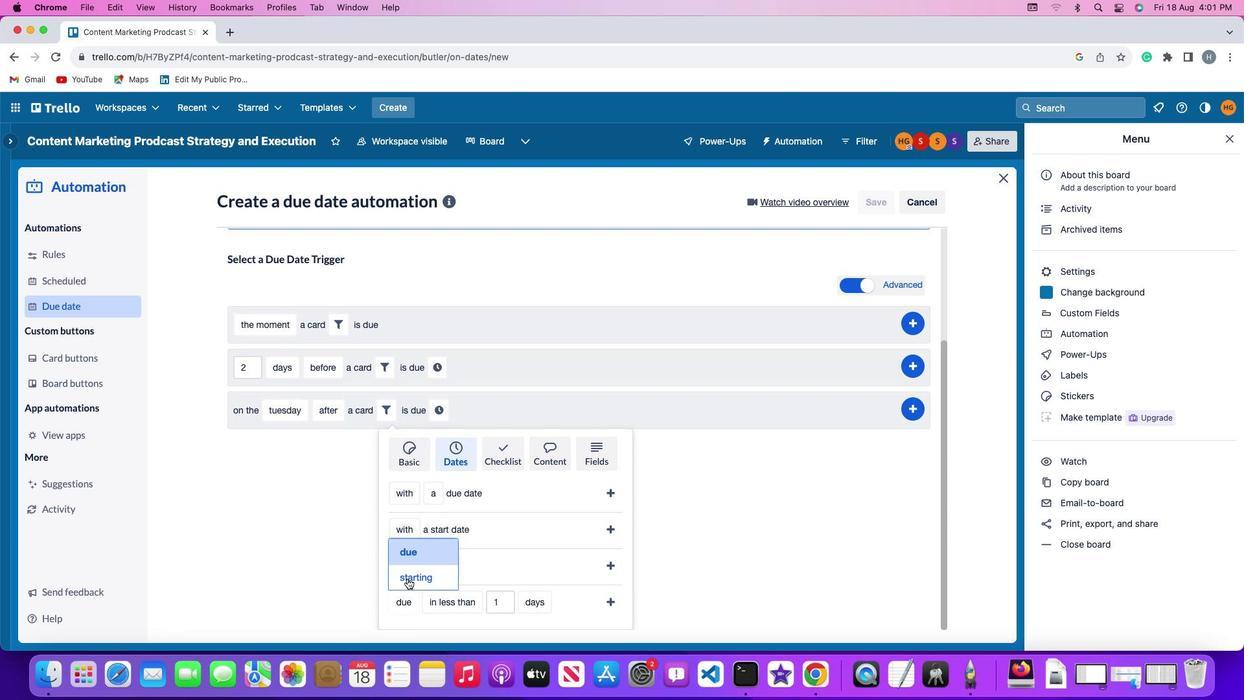 
Action: Mouse moved to (453, 598)
Screenshot: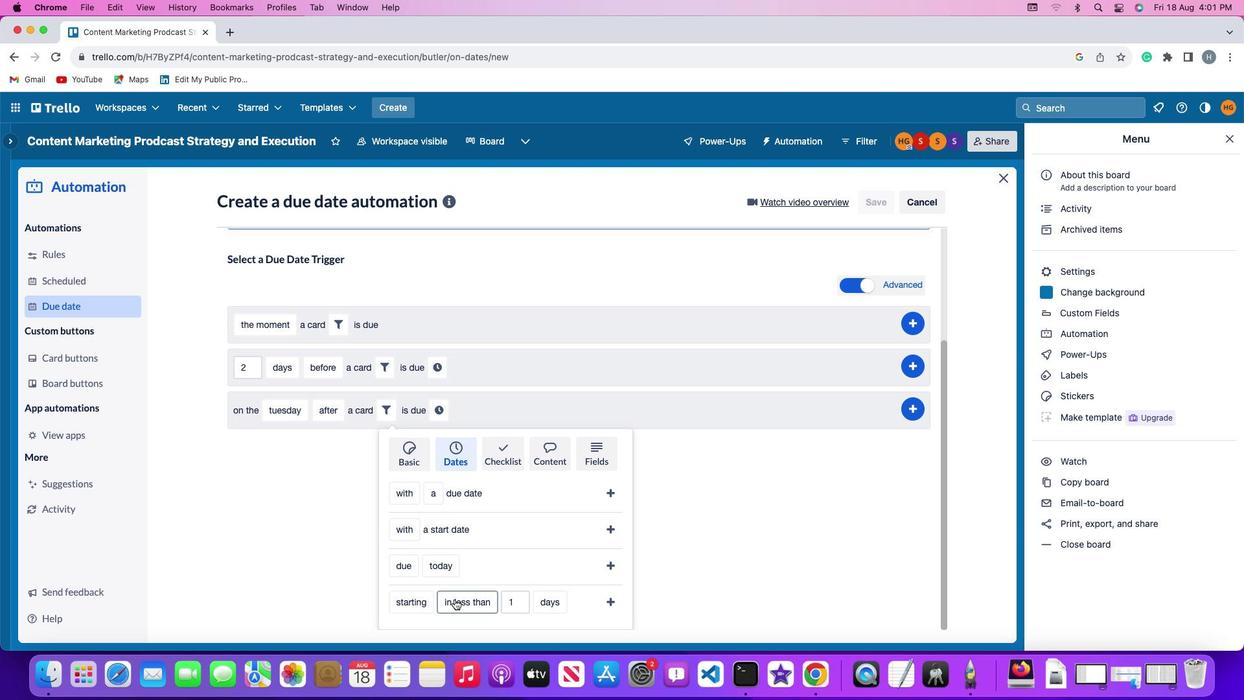 
Action: Mouse pressed left at (453, 598)
Screenshot: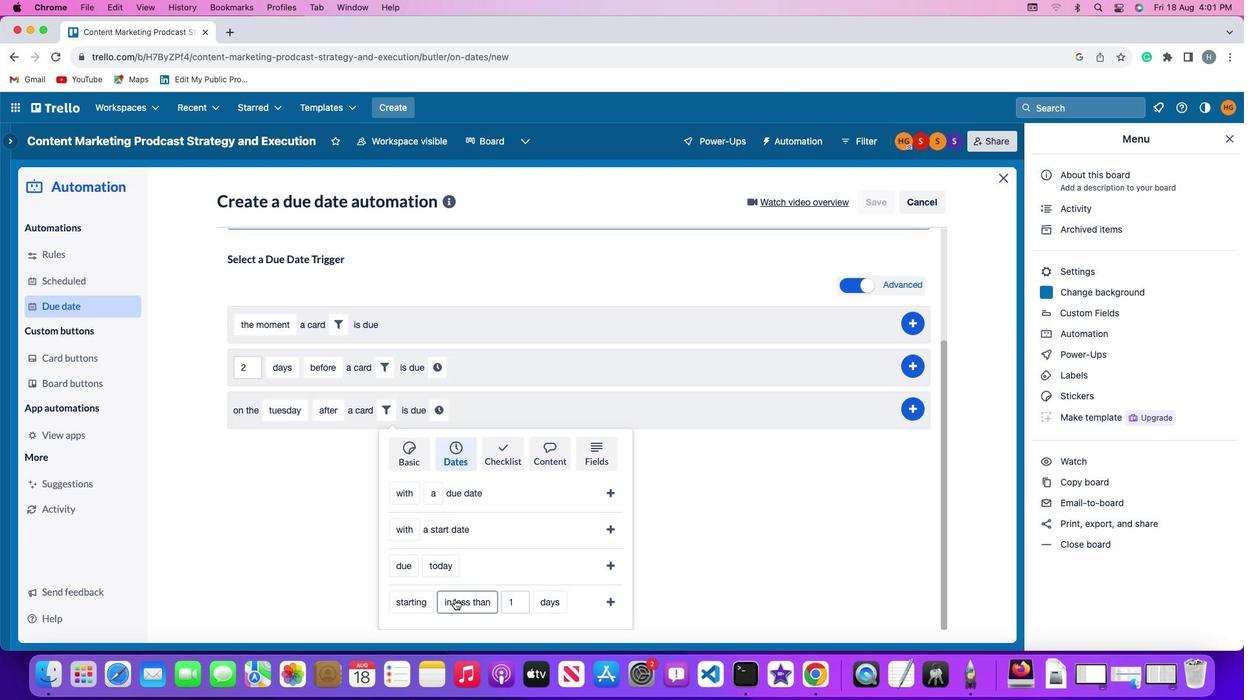 
Action: Mouse moved to (473, 495)
Screenshot: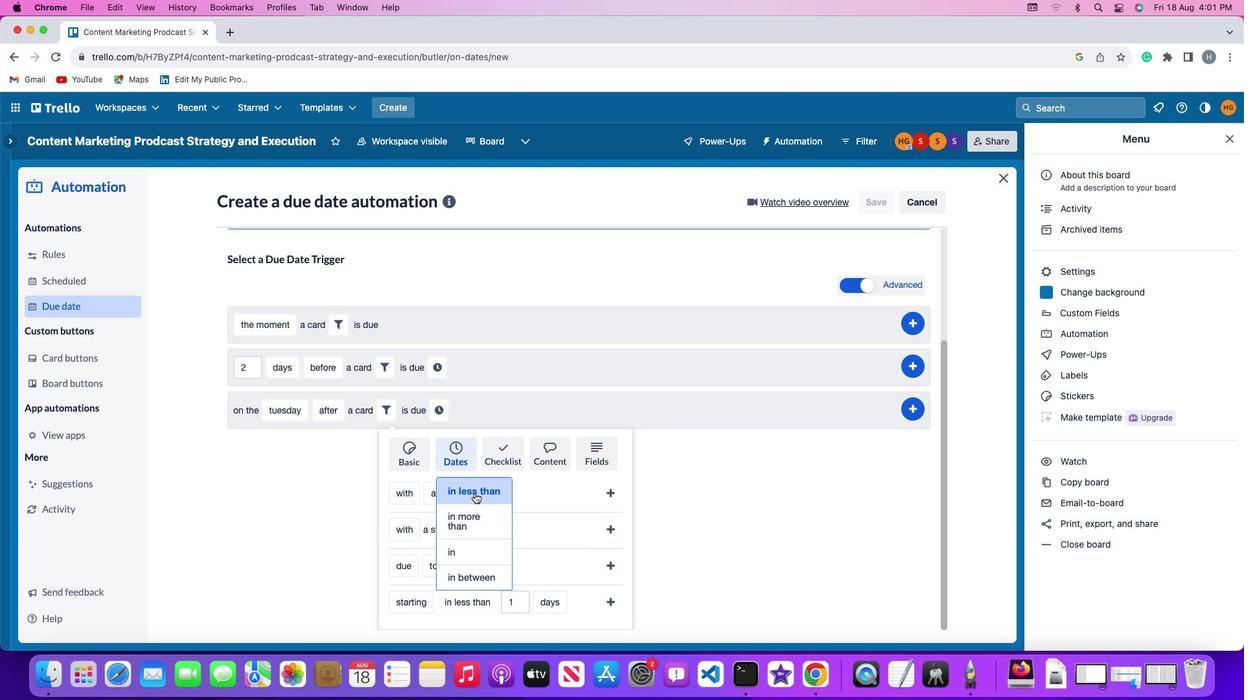 
Action: Mouse pressed left at (473, 495)
Screenshot: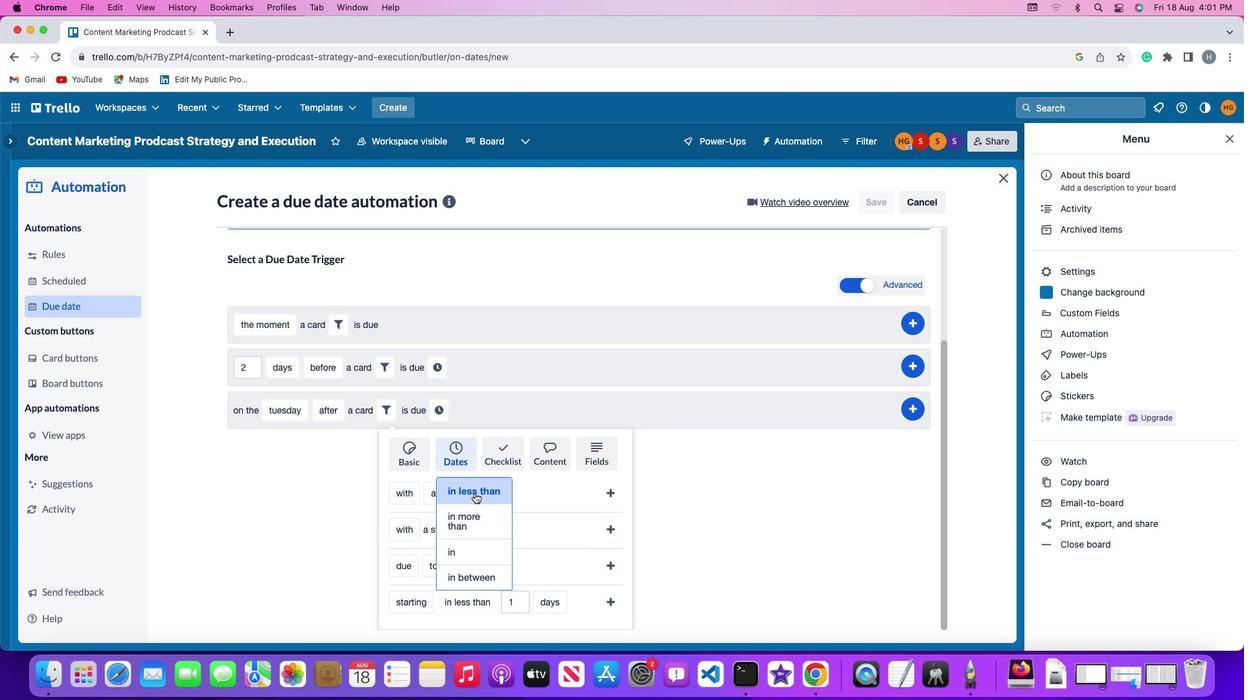 
Action: Mouse moved to (519, 596)
Screenshot: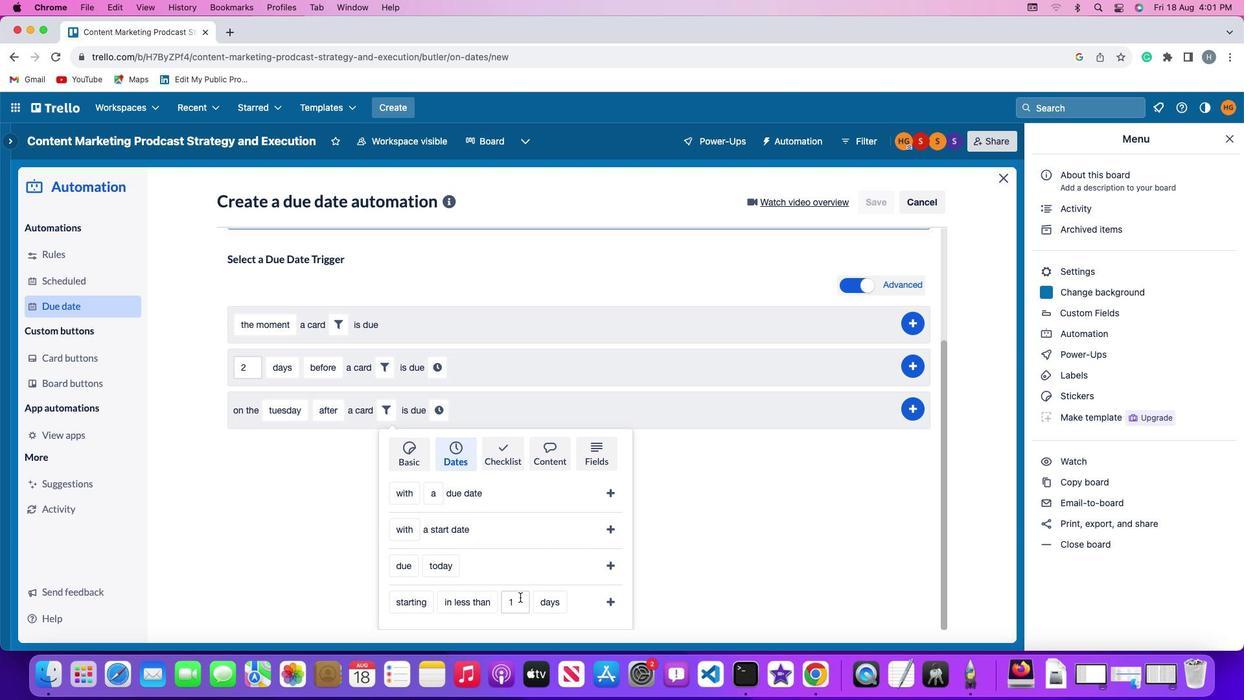 
Action: Mouse pressed left at (519, 596)
Screenshot: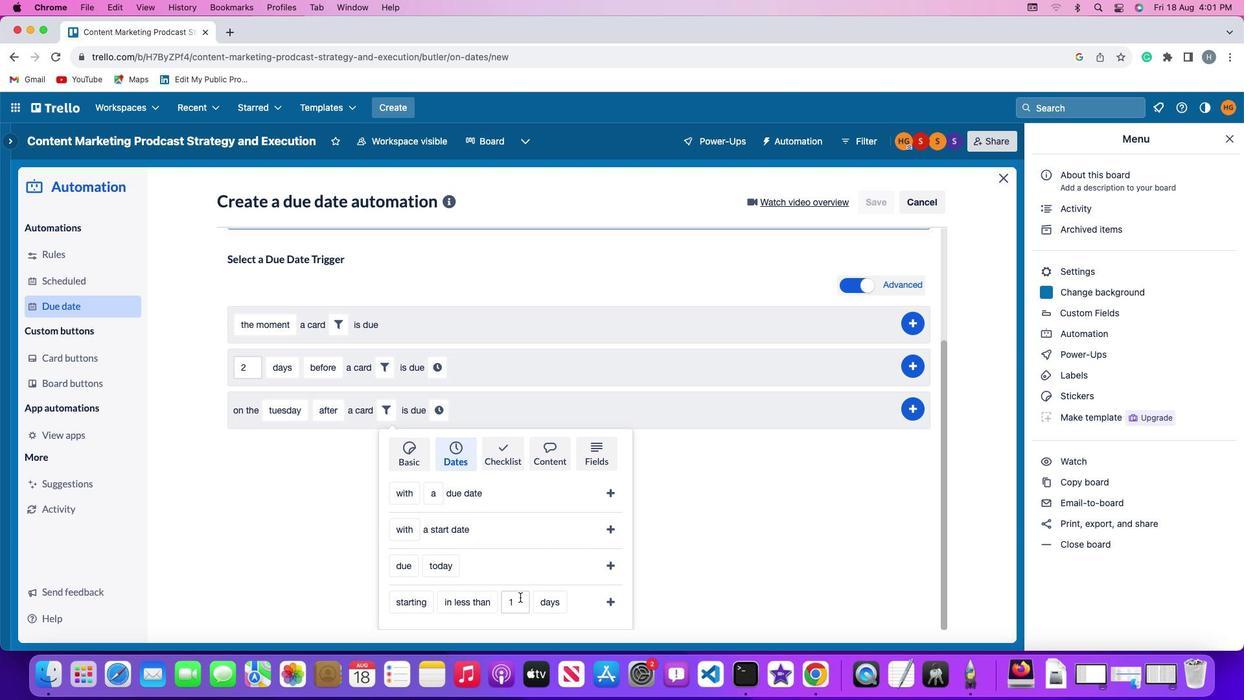 
Action: Mouse moved to (519, 597)
Screenshot: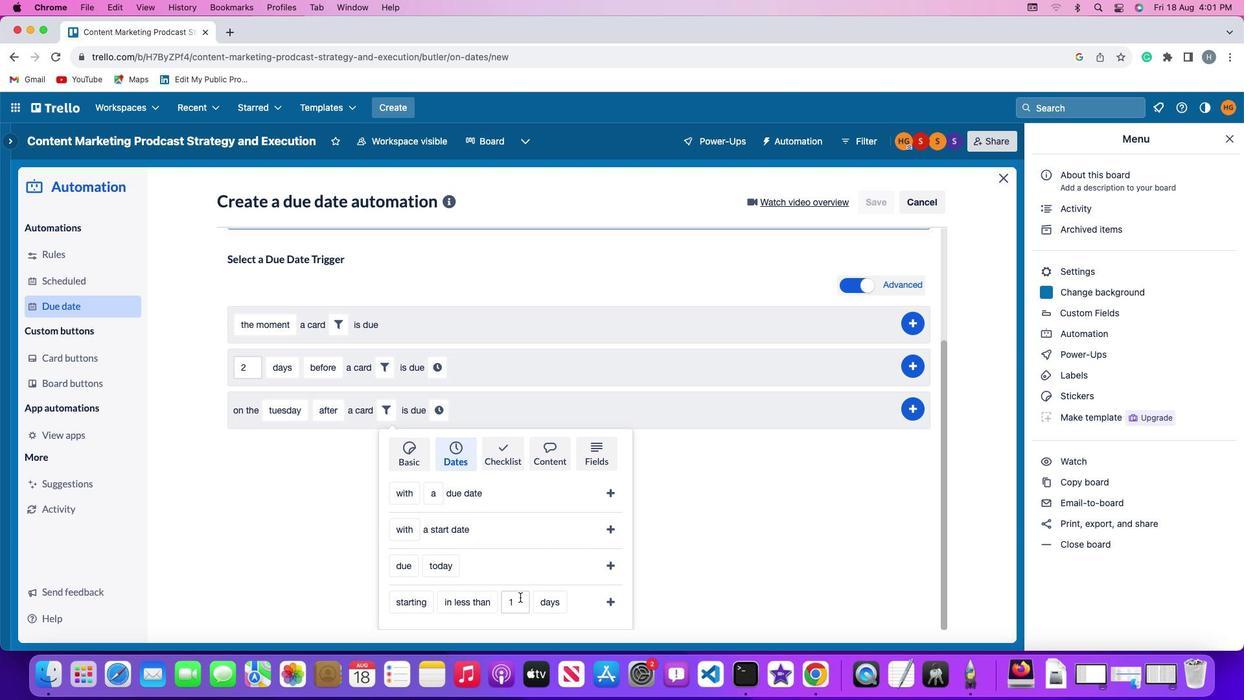 
Action: Key pressed Key.backspace'1'
Screenshot: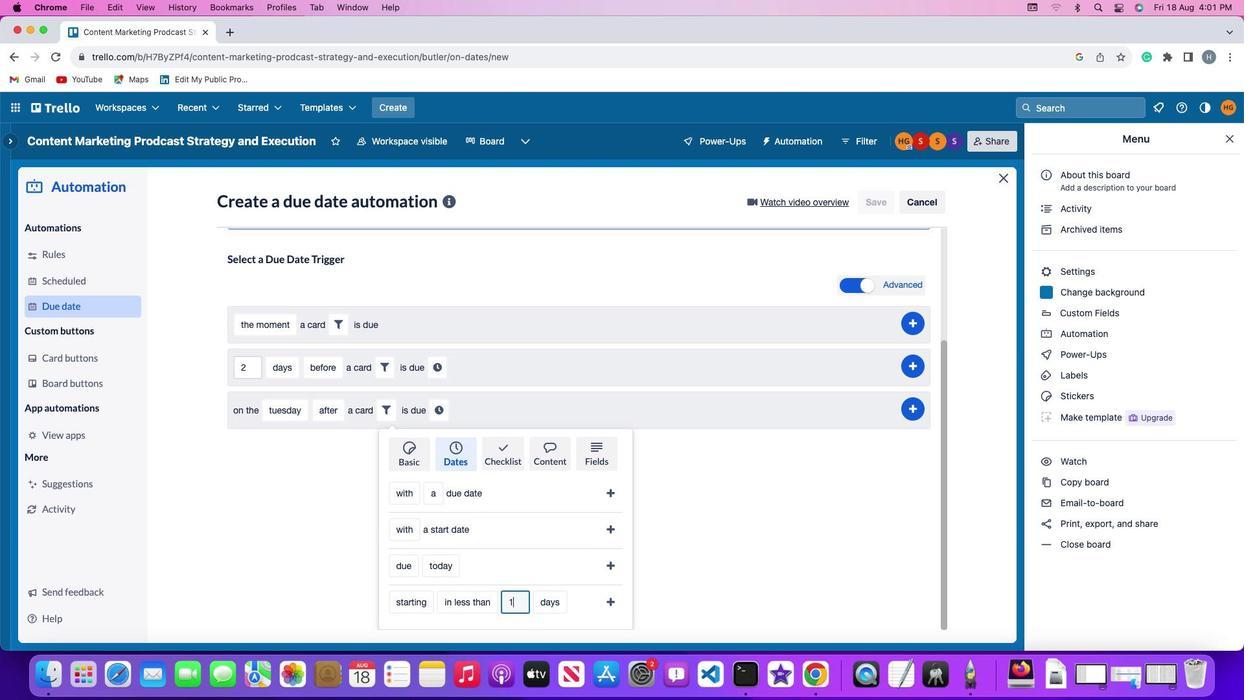 
Action: Mouse moved to (546, 600)
Screenshot: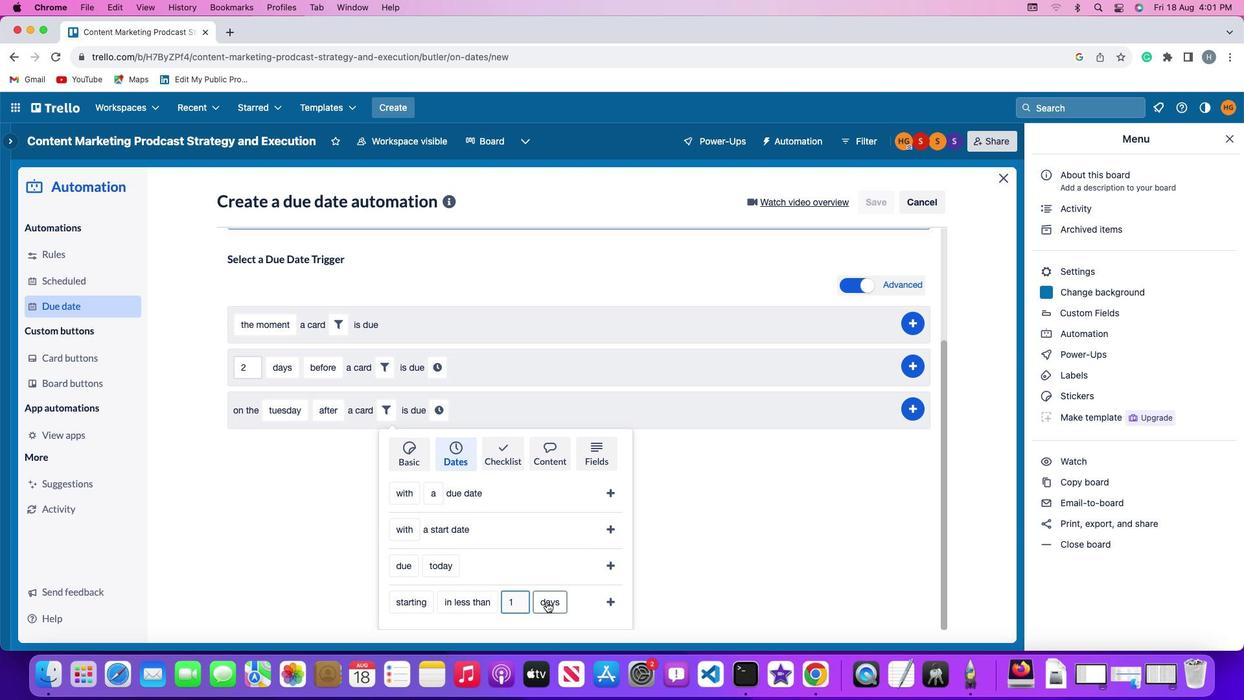 
Action: Mouse pressed left at (546, 600)
Screenshot: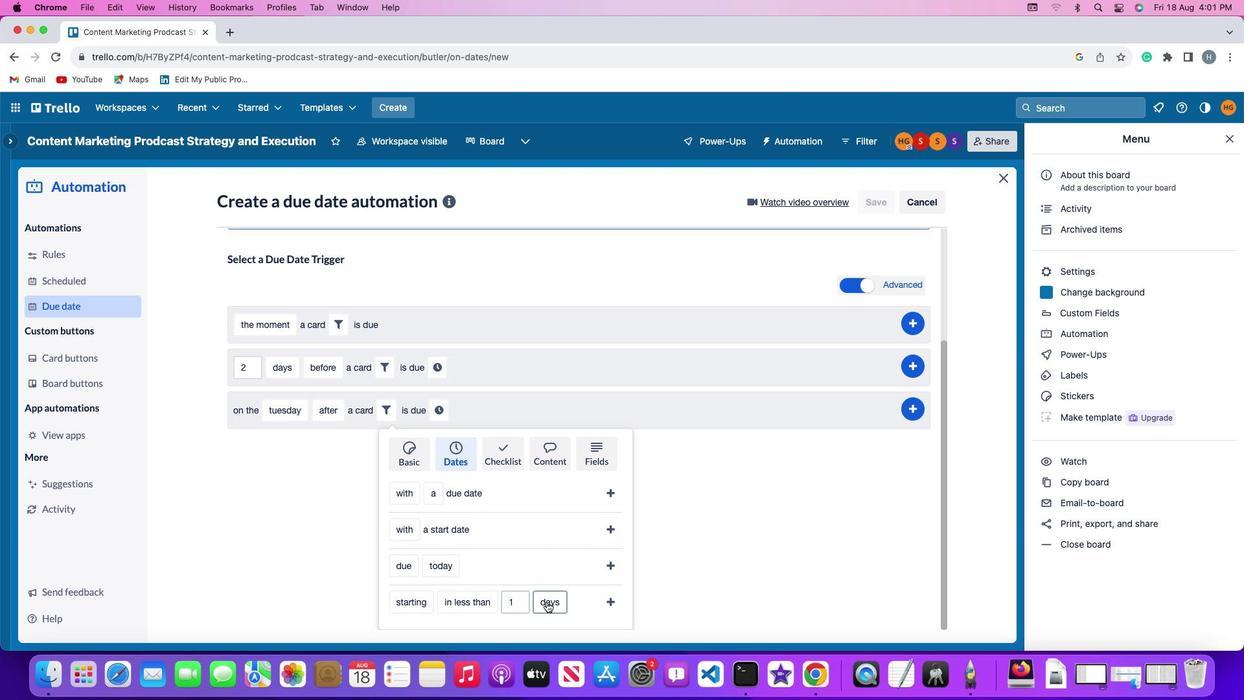 
Action: Mouse moved to (554, 553)
Screenshot: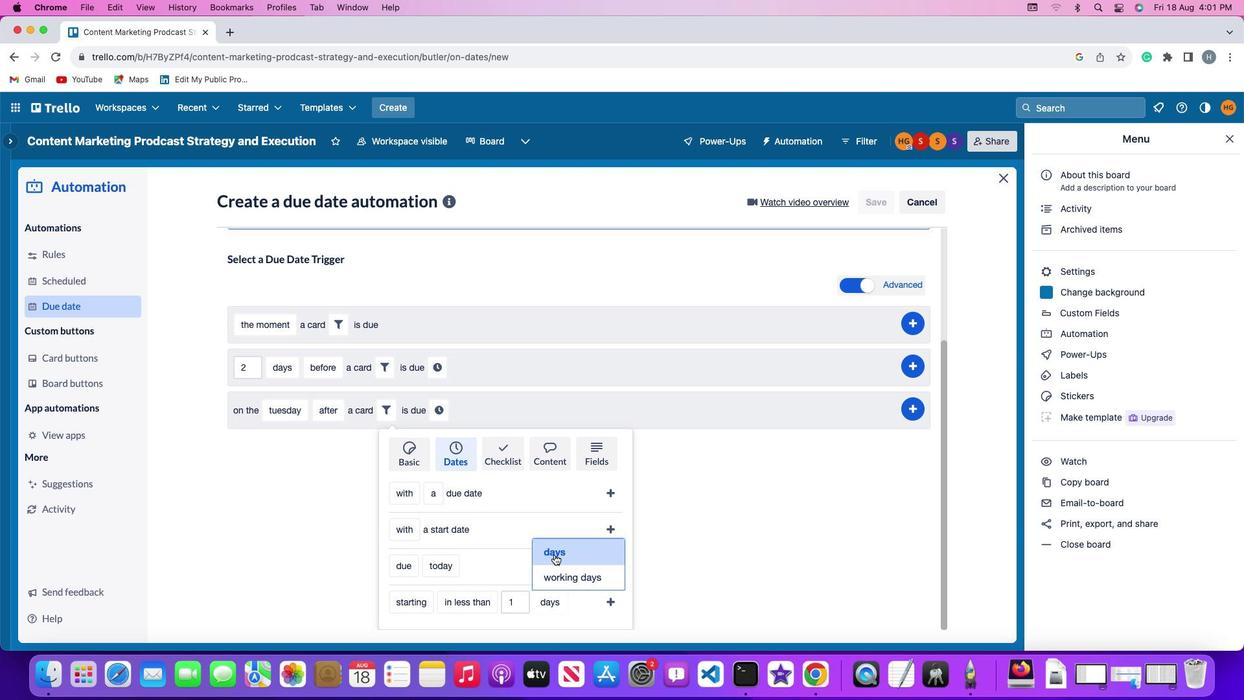 
Action: Mouse pressed left at (554, 553)
Screenshot: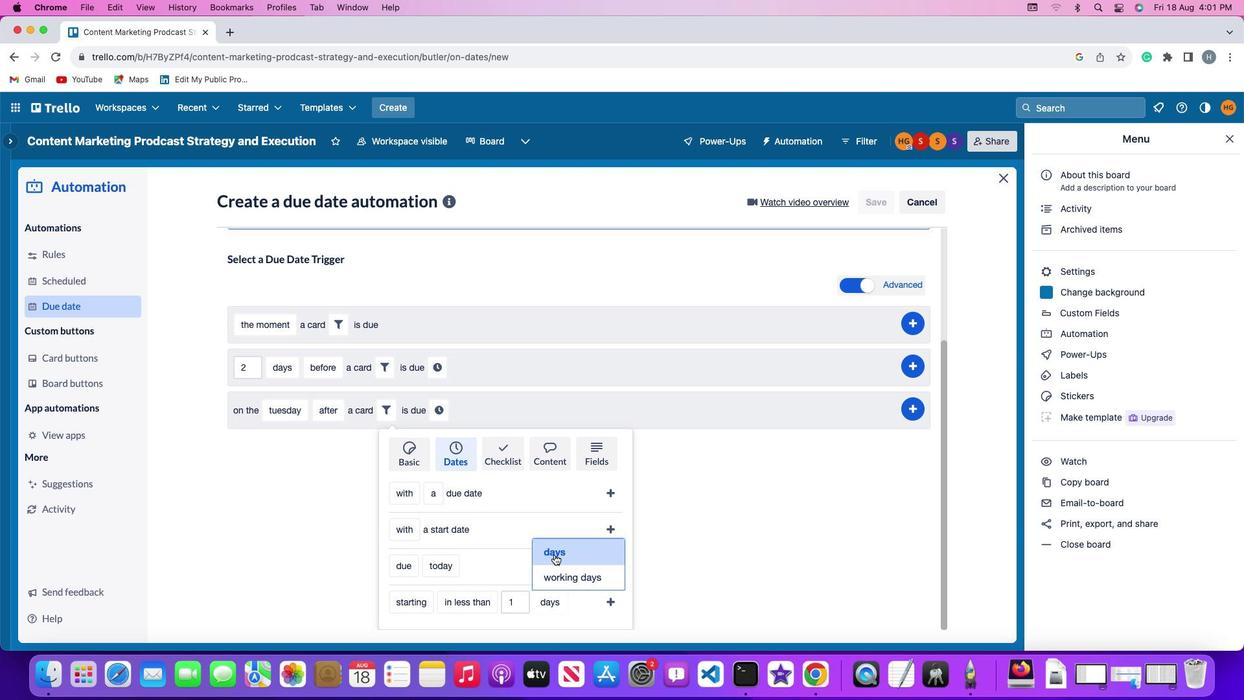 
Action: Mouse moved to (612, 597)
Screenshot: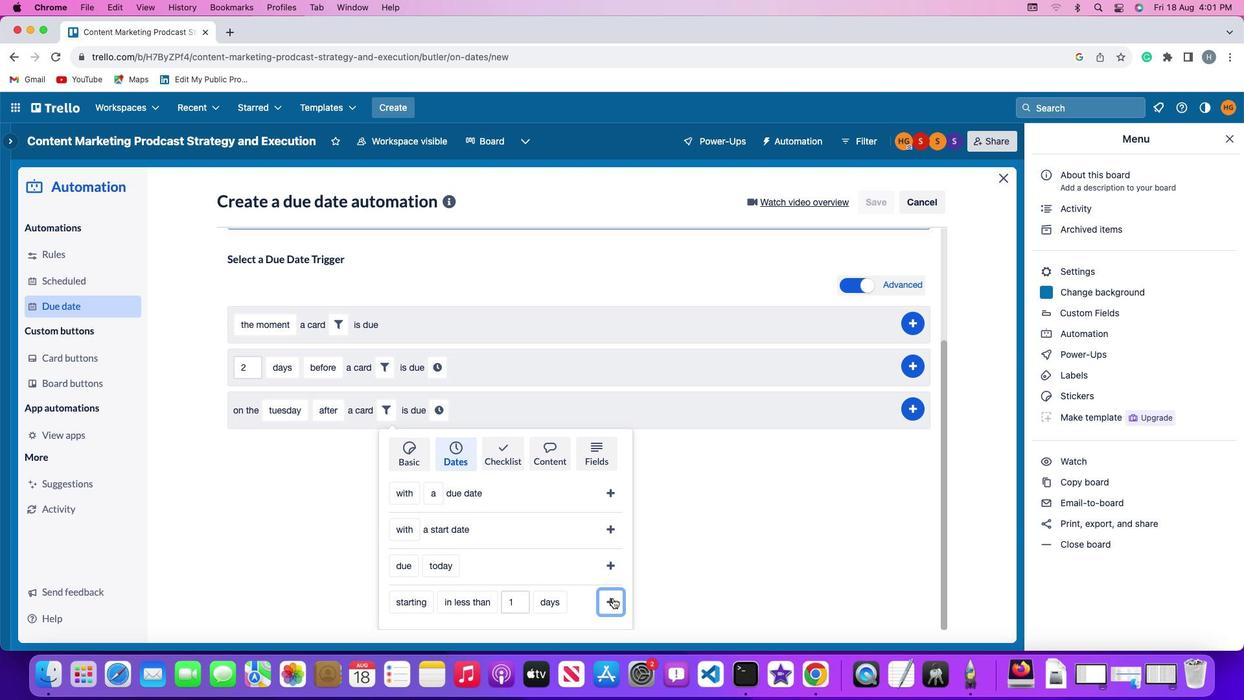 
Action: Mouse pressed left at (612, 597)
Screenshot: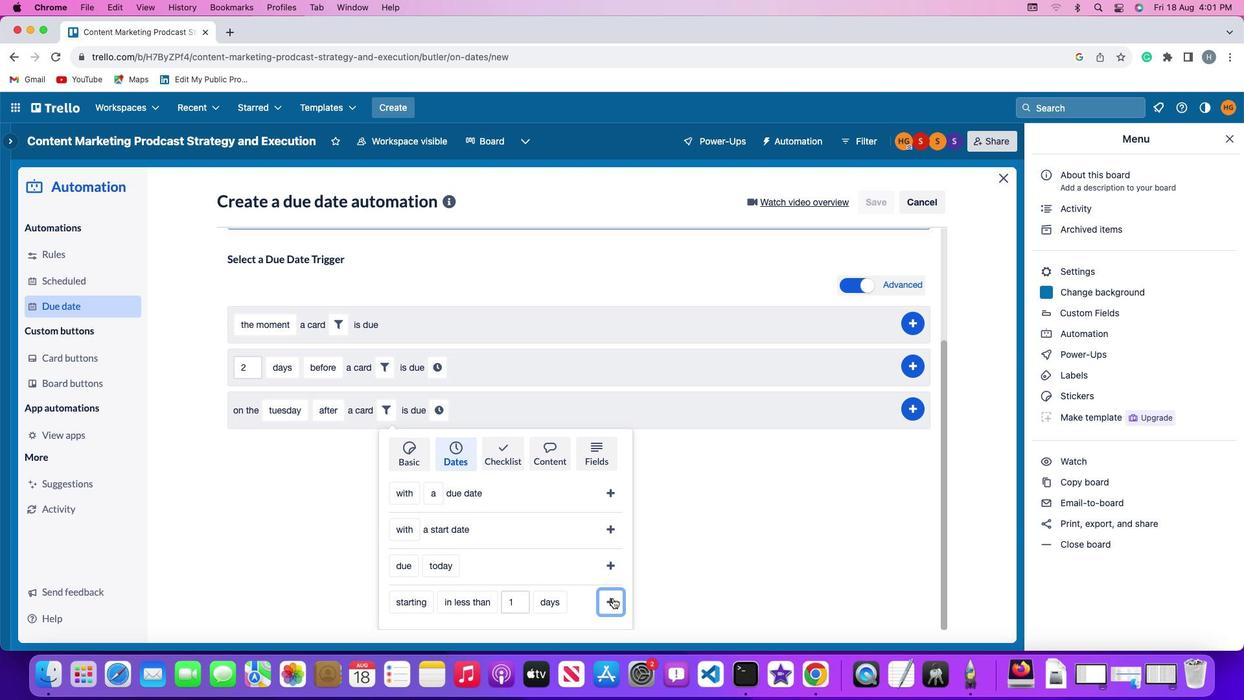 
Action: Mouse moved to (575, 560)
Screenshot: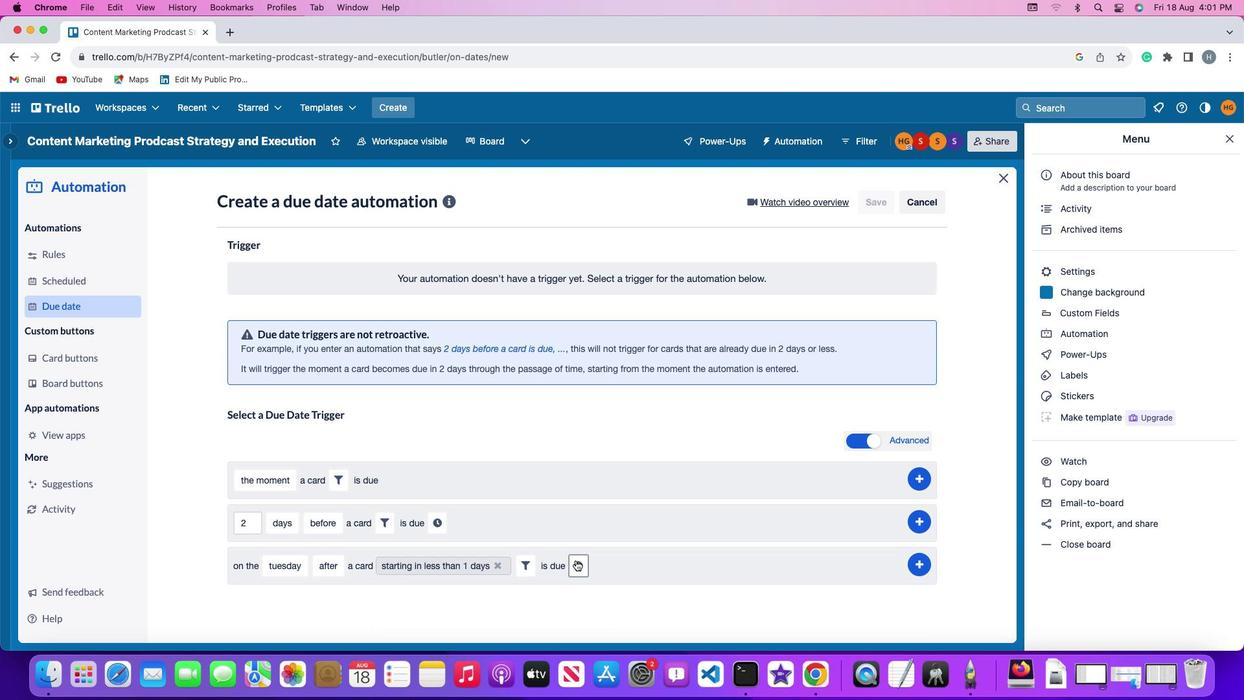 
Action: Mouse pressed left at (575, 560)
Screenshot: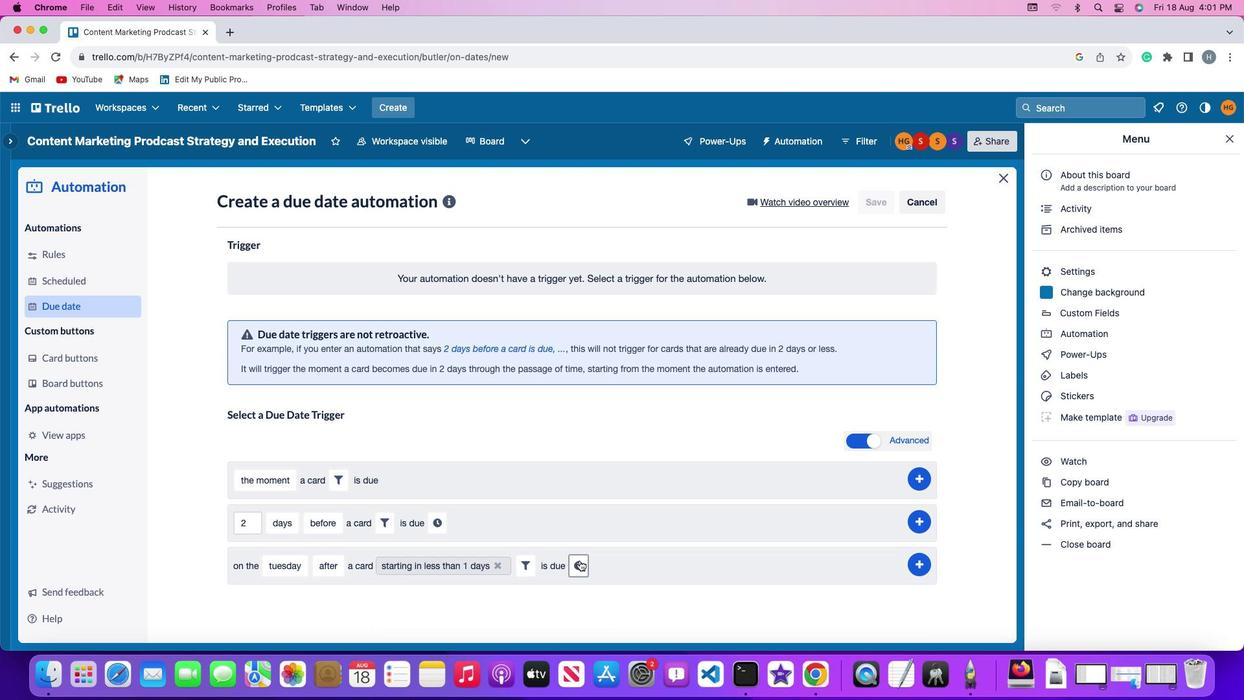 
Action: Mouse moved to (600, 565)
Screenshot: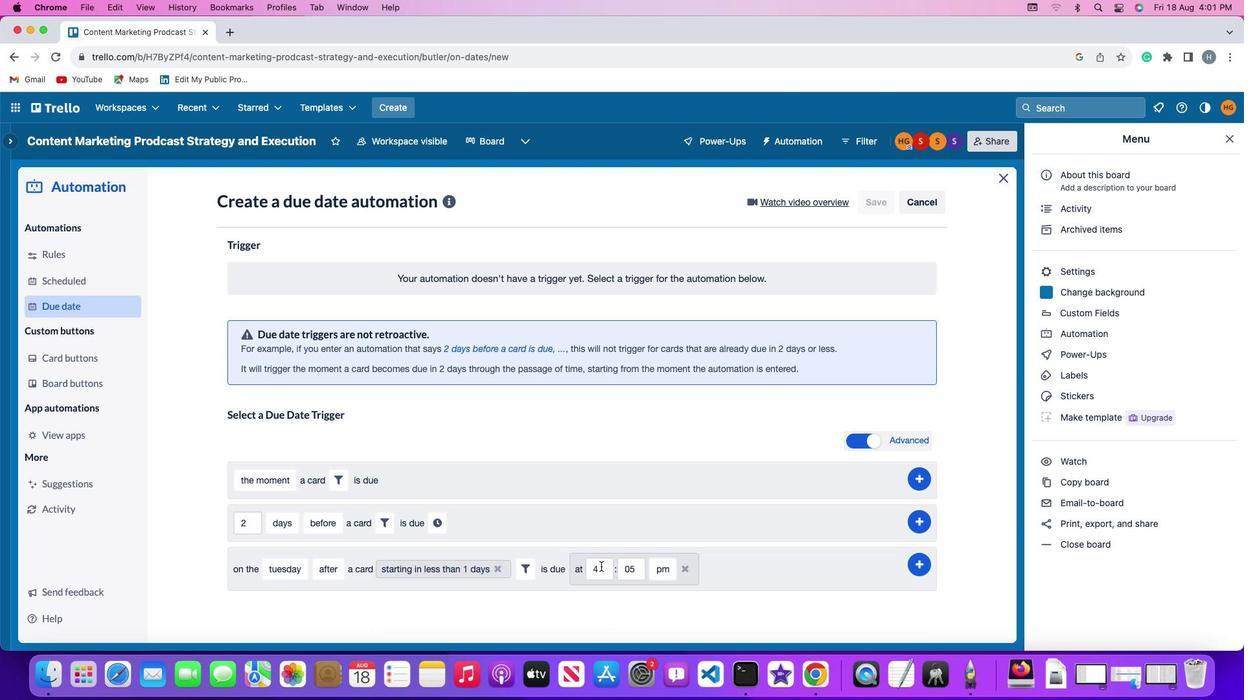 
Action: Mouse pressed left at (600, 565)
Screenshot: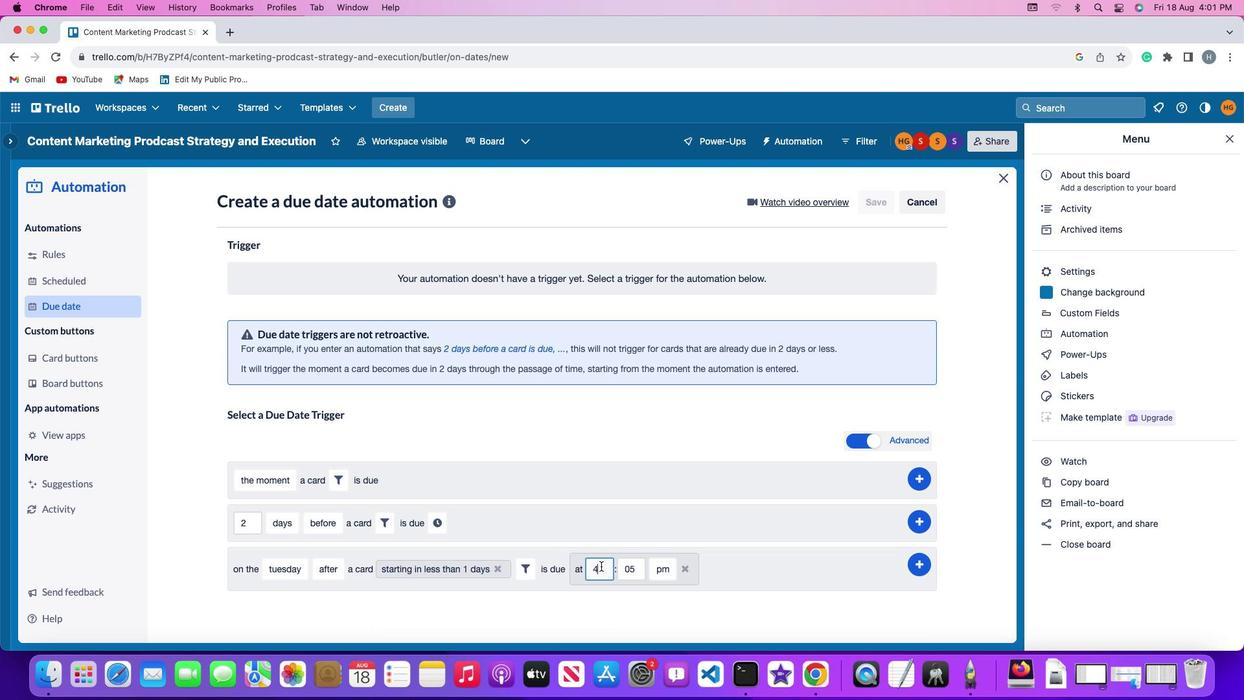 
Action: Mouse moved to (602, 565)
Screenshot: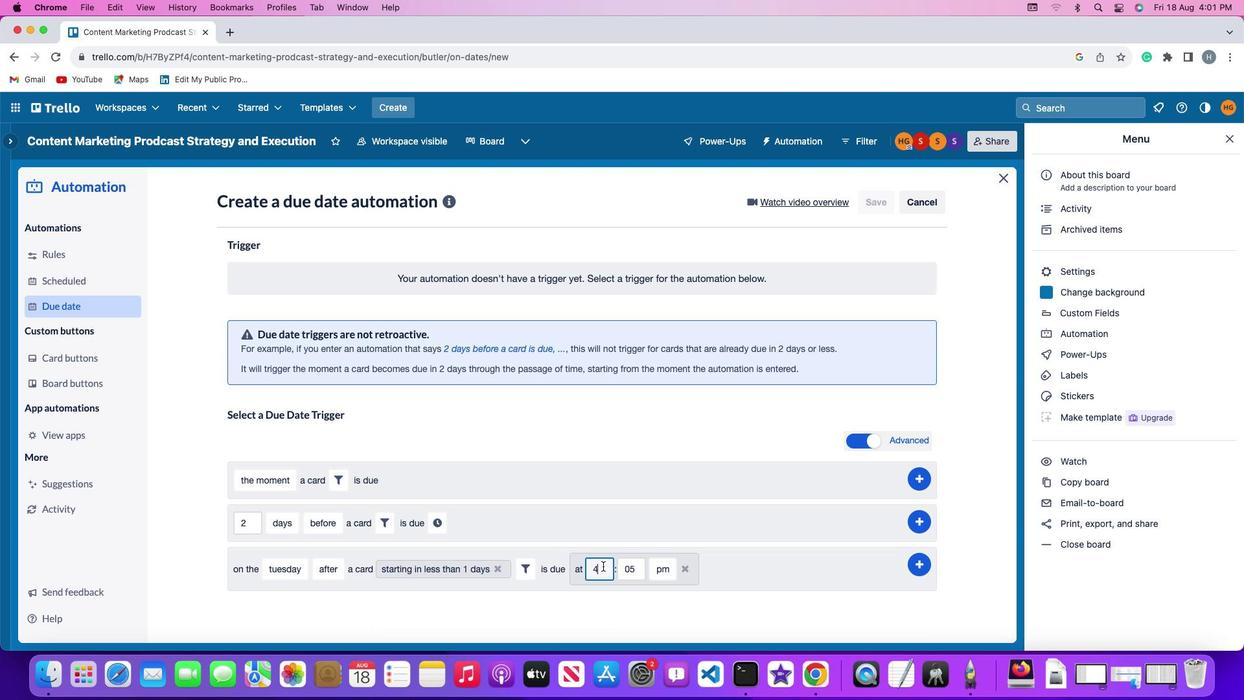 
Action: Key pressed Key.backspace'1''1'
Screenshot: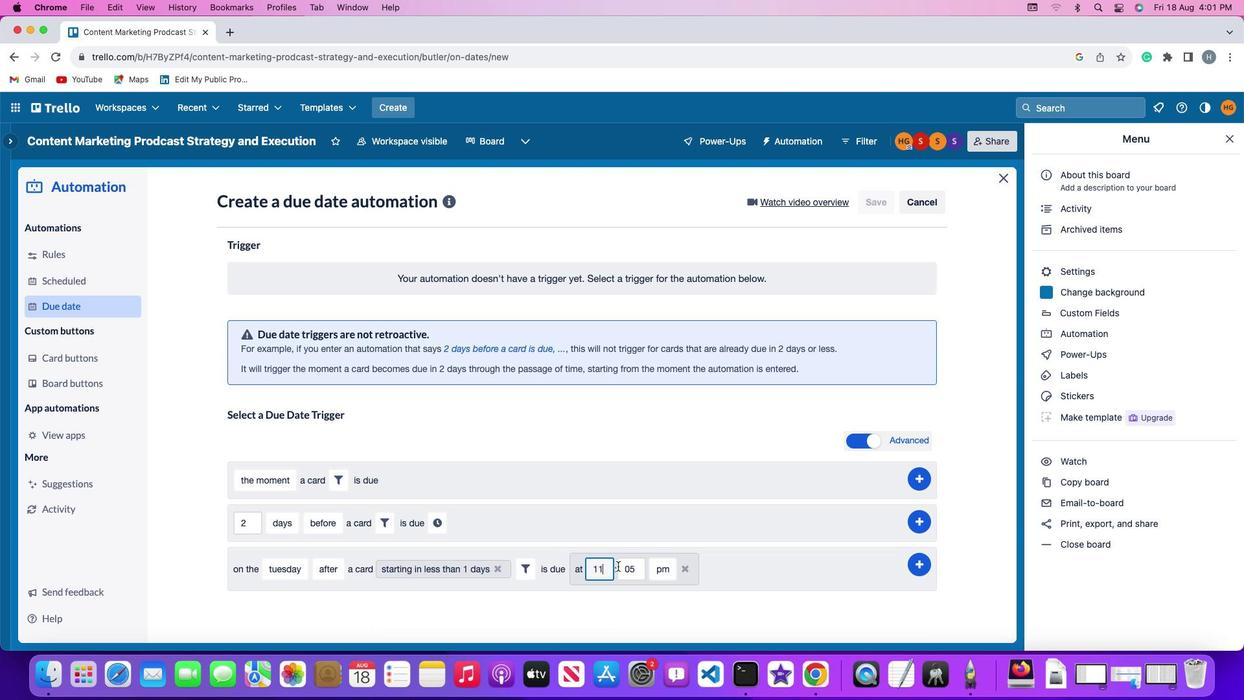 
Action: Mouse moved to (635, 566)
Screenshot: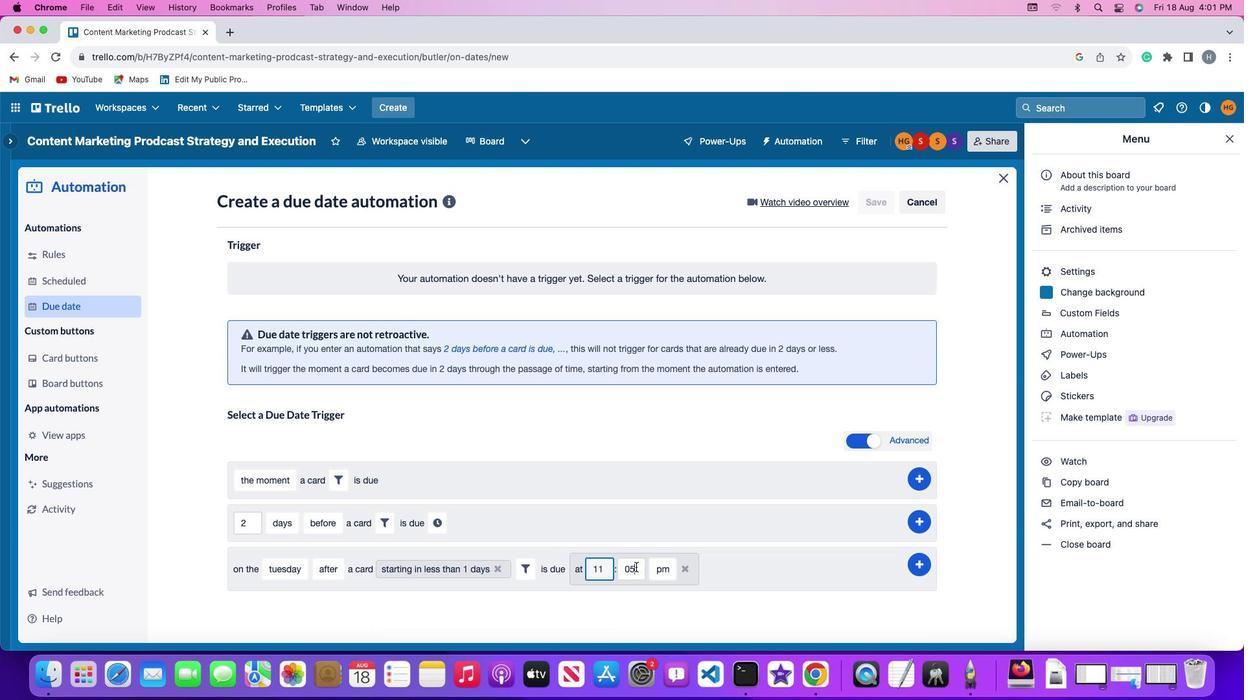 
Action: Mouse pressed left at (635, 566)
Screenshot: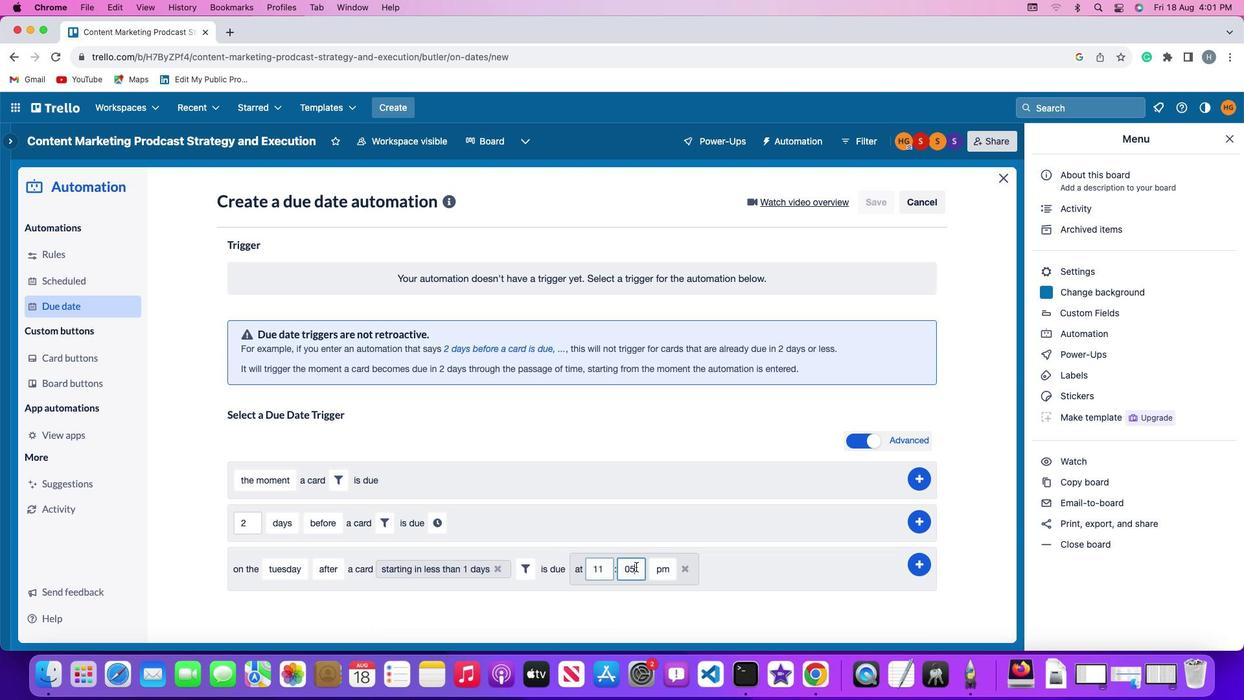 
Action: Key pressed Key.backspaceKey.backspace
Screenshot: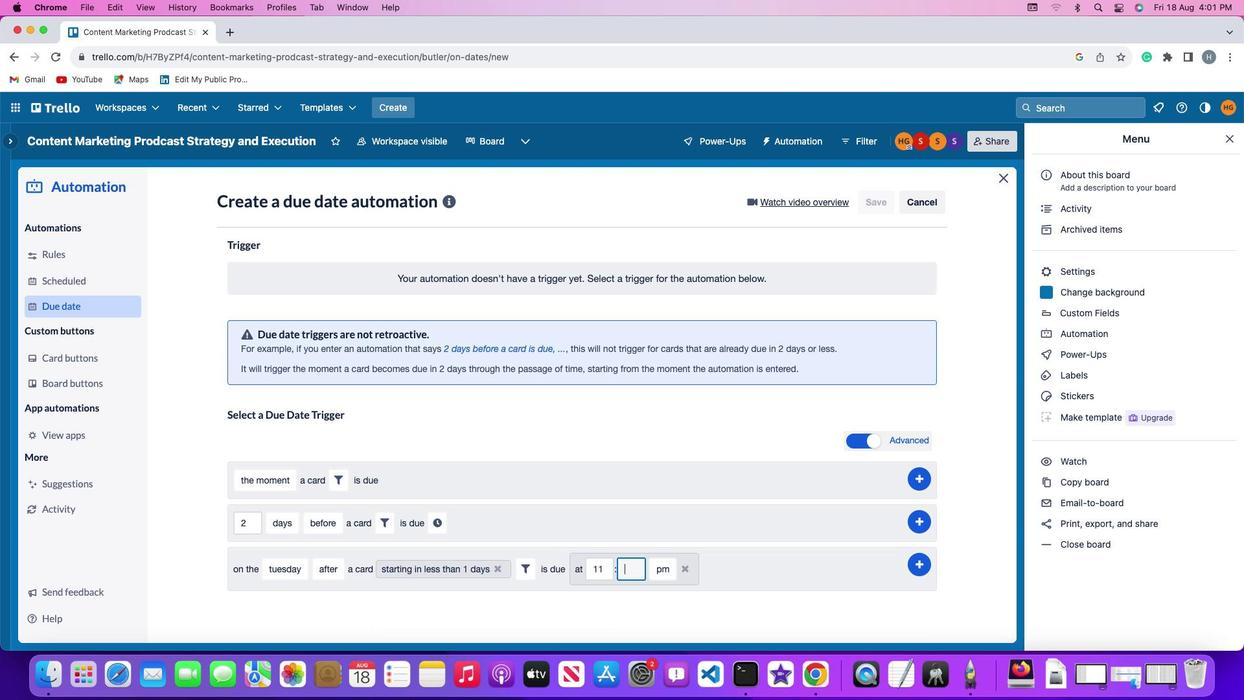 
Action: Mouse moved to (635, 565)
Screenshot: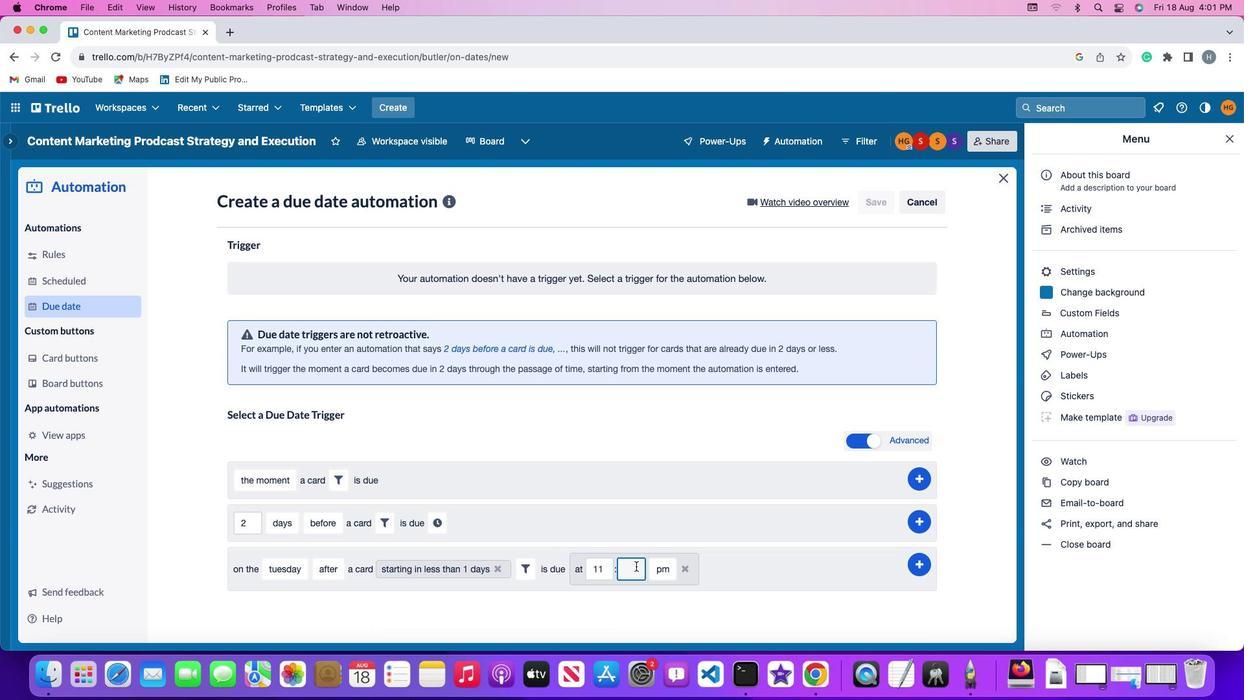 
Action: Key pressed '0''0'
Screenshot: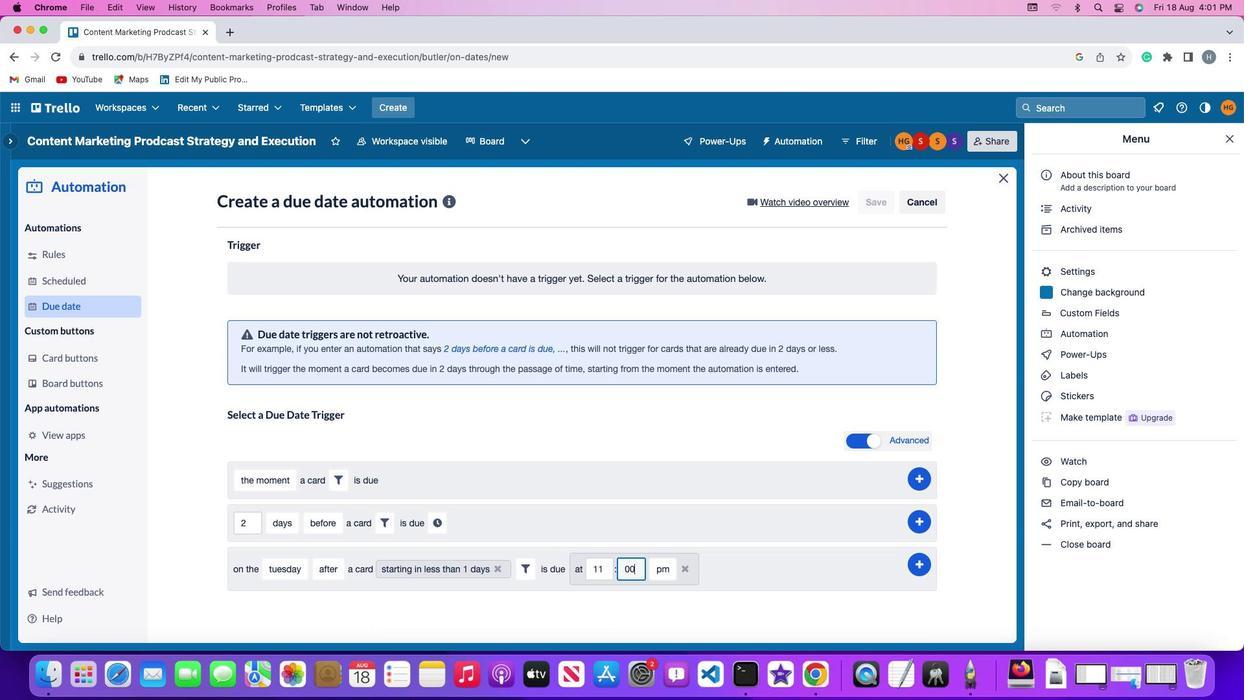
Action: Mouse moved to (670, 567)
Screenshot: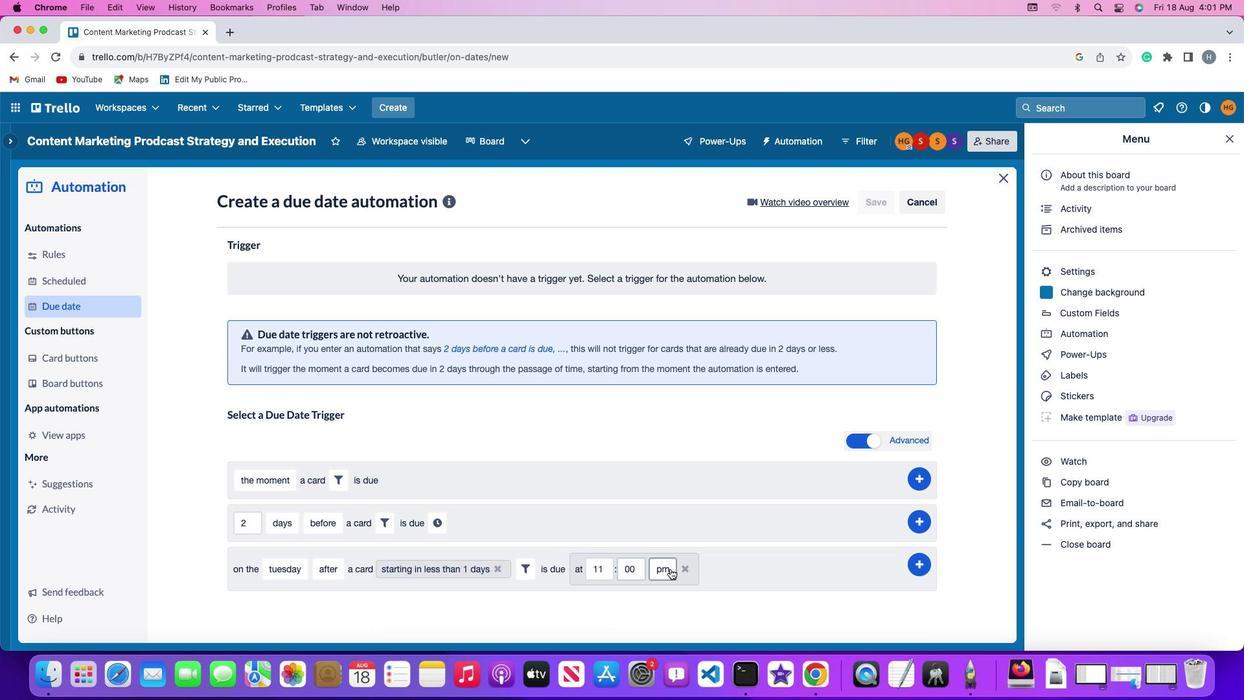 
Action: Mouse pressed left at (670, 567)
Screenshot: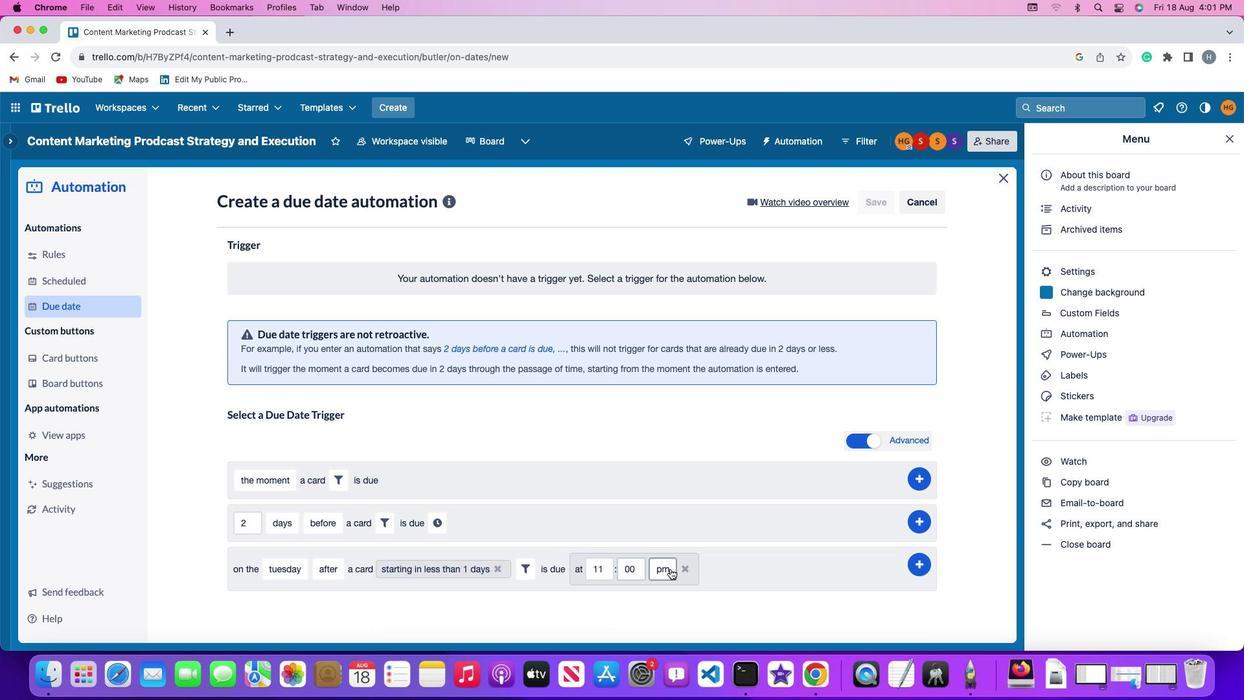 
Action: Mouse moved to (664, 591)
Screenshot: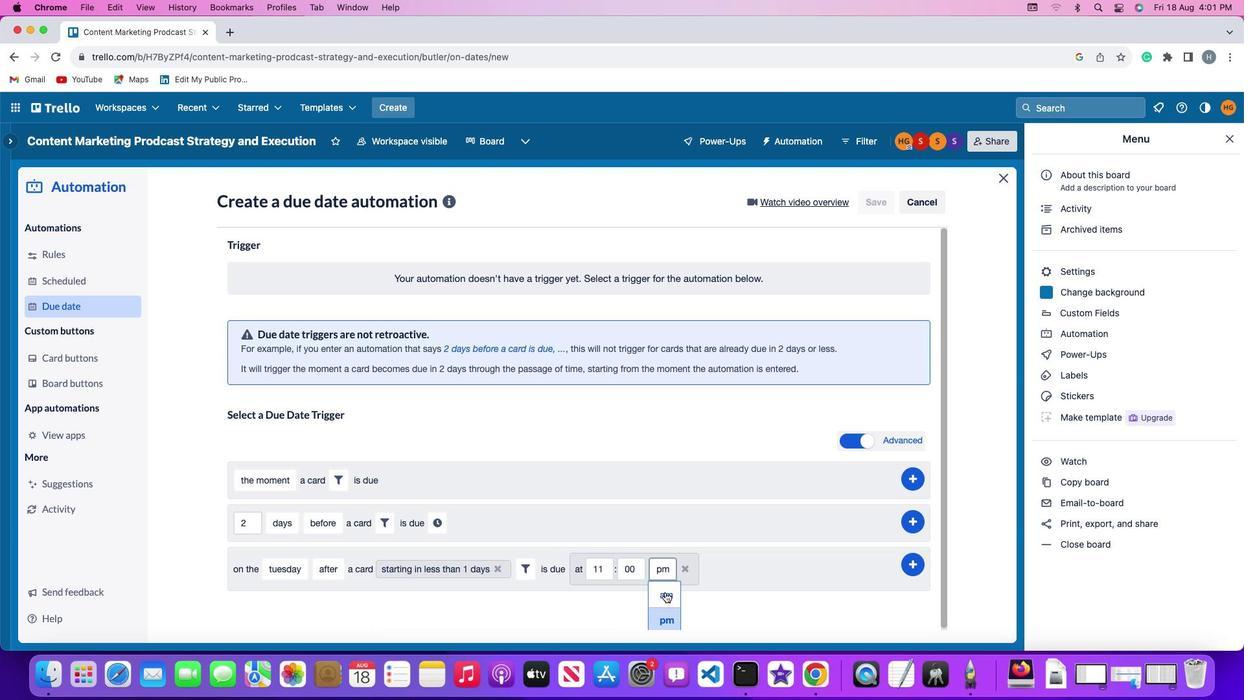 
Action: Mouse pressed left at (664, 591)
Screenshot: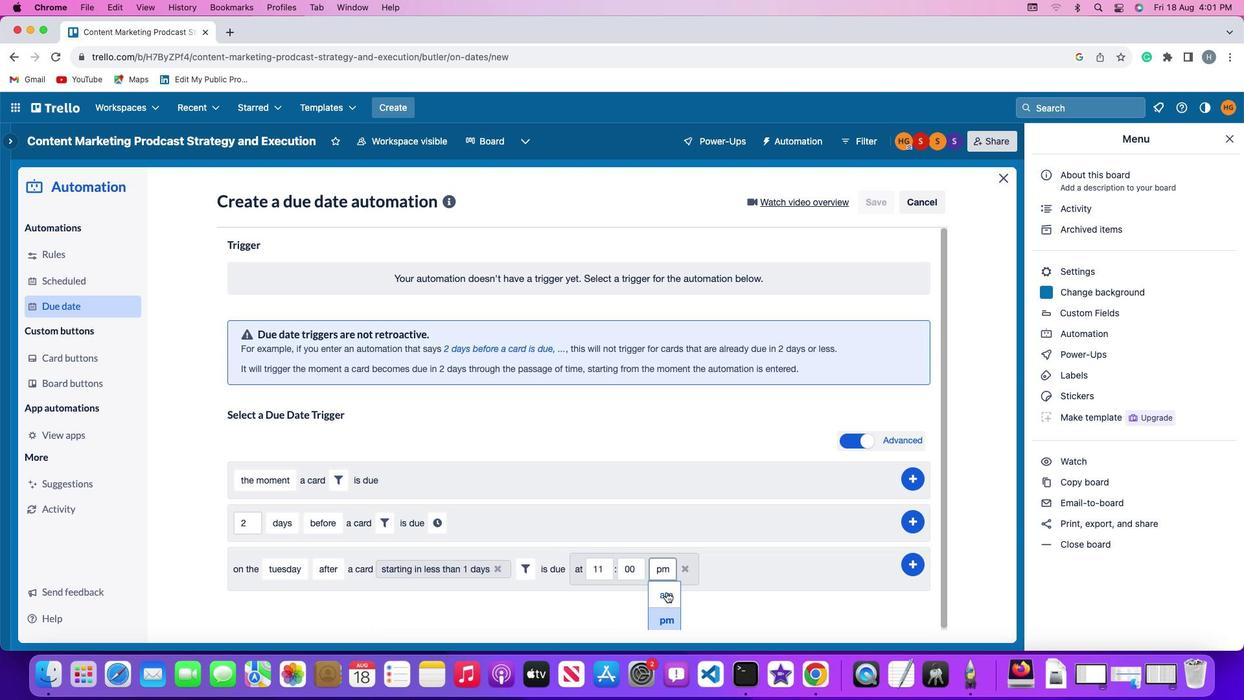 
Action: Mouse moved to (920, 559)
Screenshot: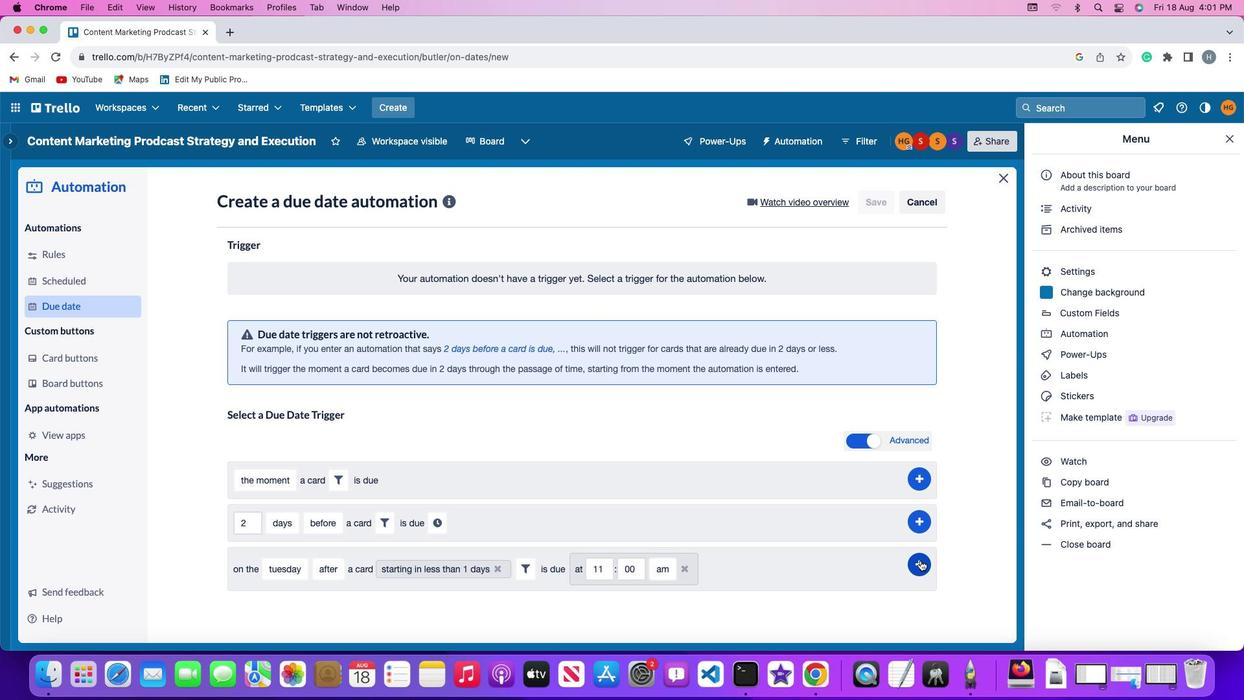 
Action: Mouse pressed left at (920, 559)
Screenshot: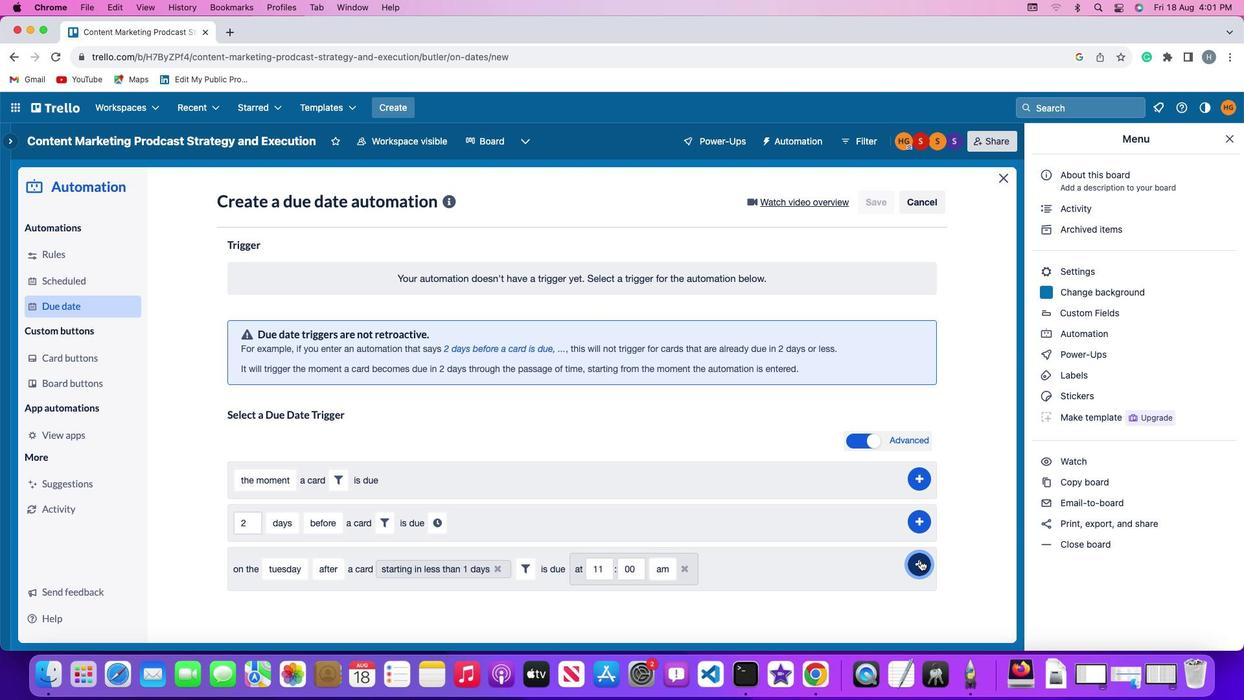 
Action: Mouse moved to (981, 475)
Screenshot: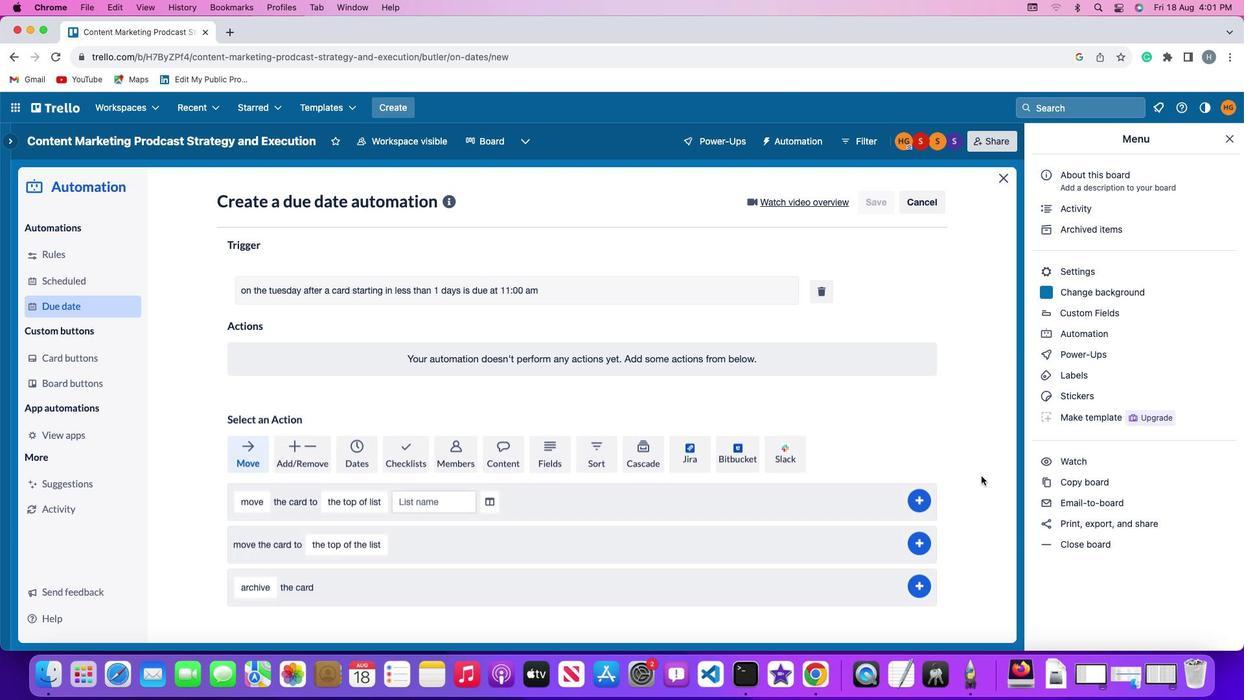 
